 Task: Look for space in Vila Velha, Brazil from 1st July, 2023 to 8th July, 2023 for 2 adults, 1 child in price range Rs.15000 to Rs.20000. Place can be entire place with 1  bedroom having 1 bed and 1 bathroom. Property type can be house, flat, guest house, hotel. Amenities needed are: washing machine. Booking option can be shelf check-in. Required host language is Spanish.
Action: Mouse scrolled (375, 548) with delta (0, 0)
Screenshot: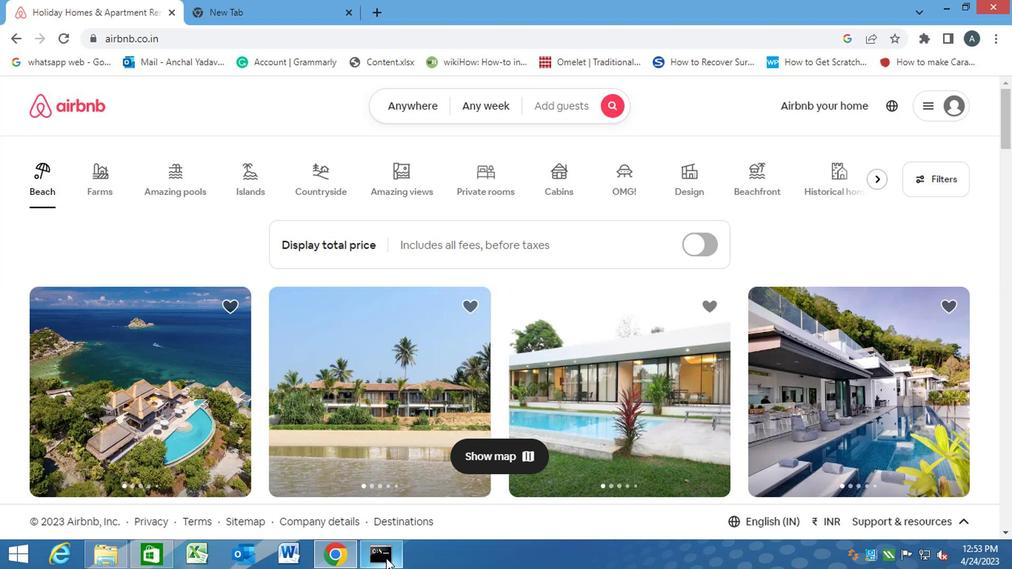 
Action: Mouse moved to (402, 97)
Screenshot: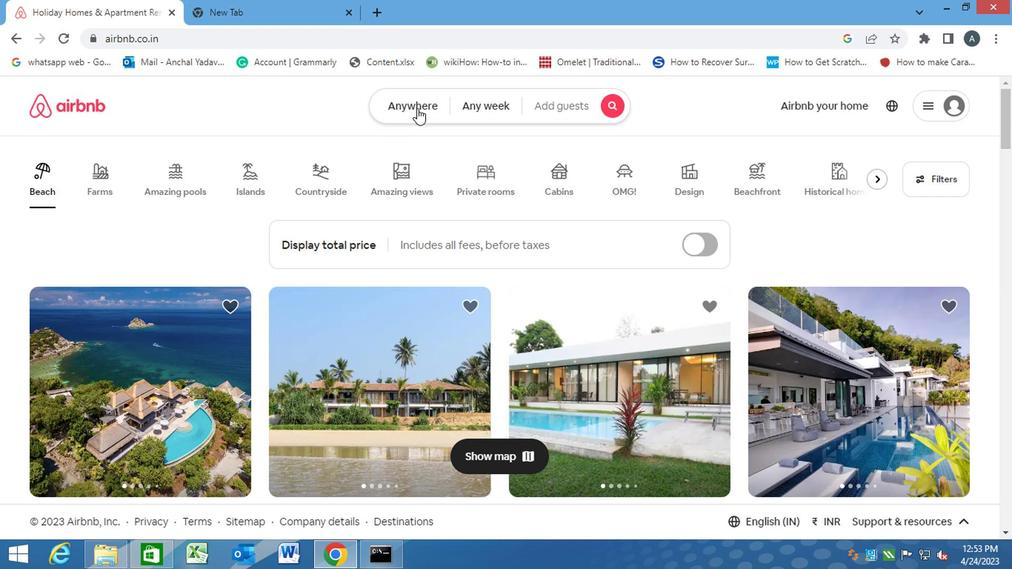
Action: Mouse pressed left at (402, 97)
Screenshot: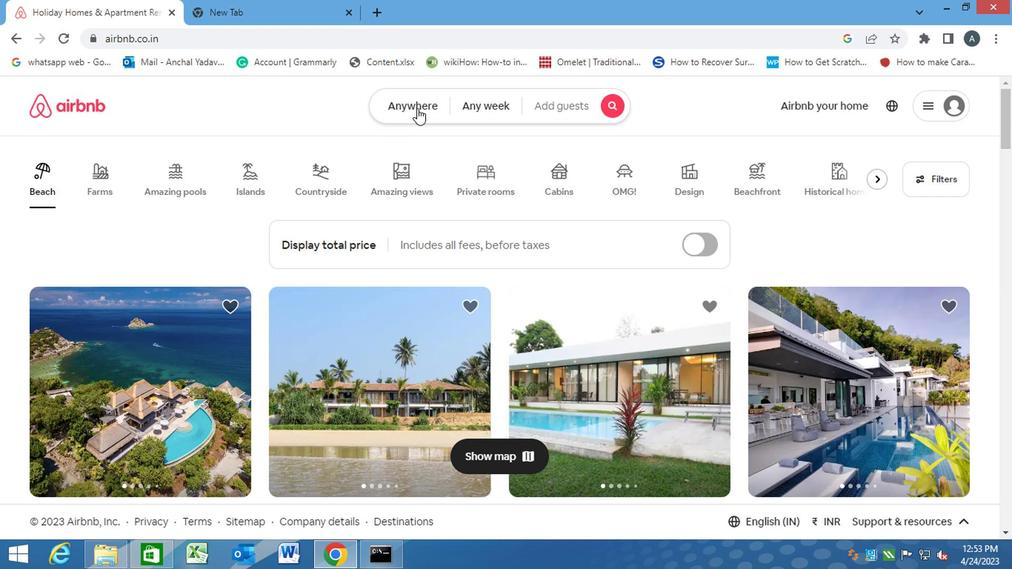 
Action: Mouse moved to (307, 152)
Screenshot: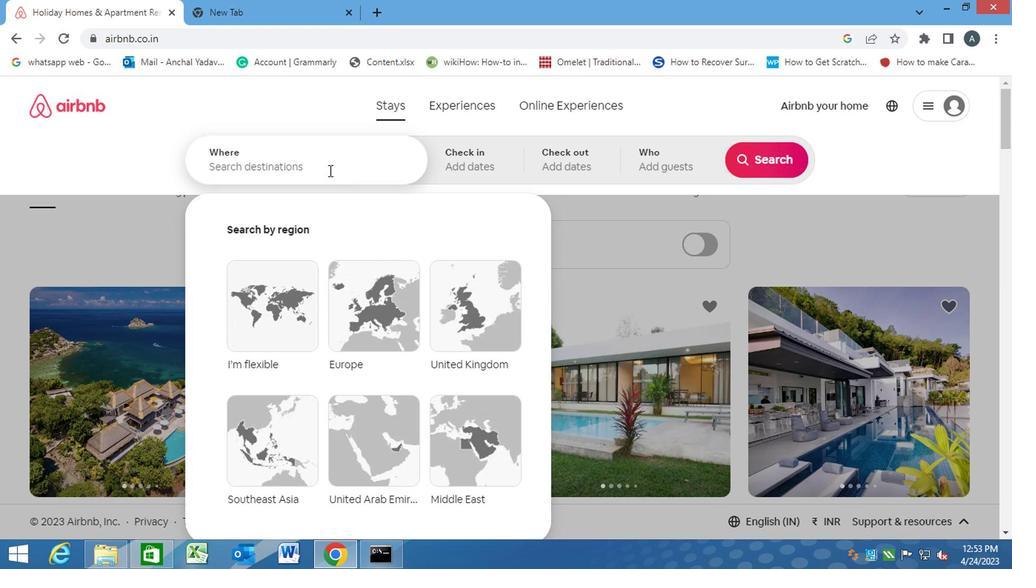 
Action: Mouse pressed left at (307, 152)
Screenshot: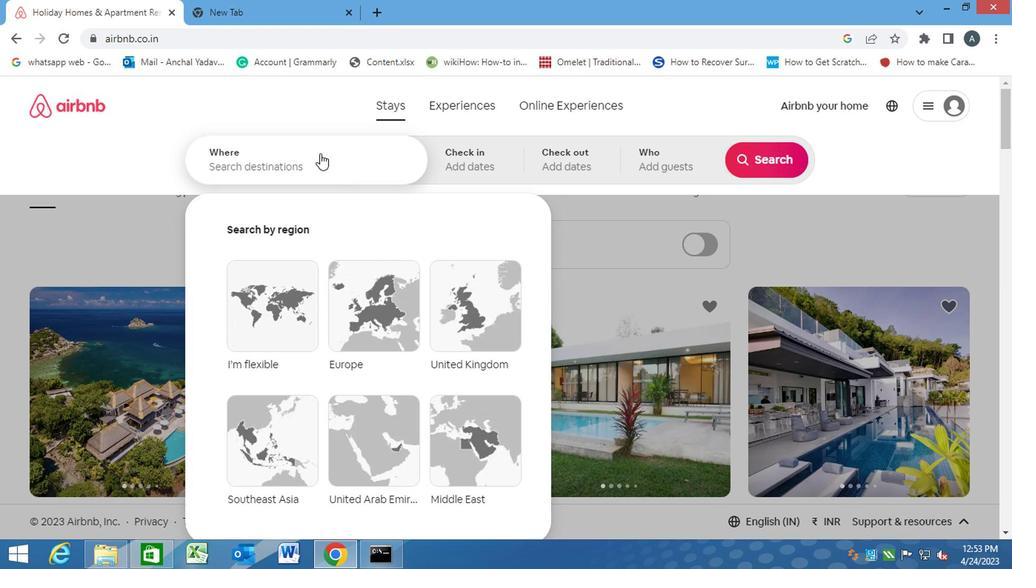 
Action: Key pressed v<Key.caps_lock>ila<Key.space><Key.caps_lock>v<Key.caps_lock>elha,<Key.space><Key.caps_lock>b<Key.caps_lock>razil<Key.enter>
Screenshot: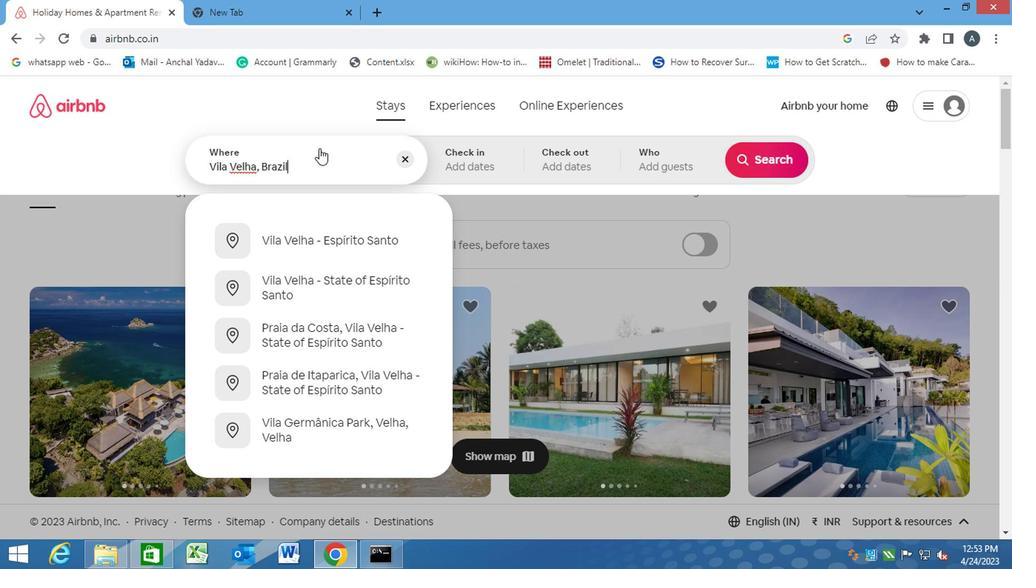 
Action: Mouse moved to (762, 276)
Screenshot: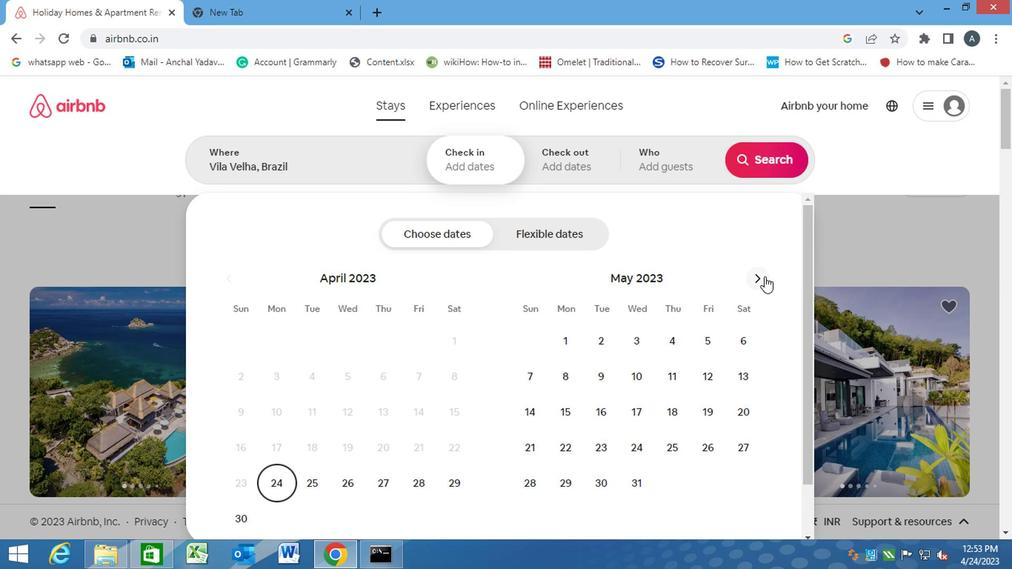 
Action: Mouse pressed left at (762, 276)
Screenshot: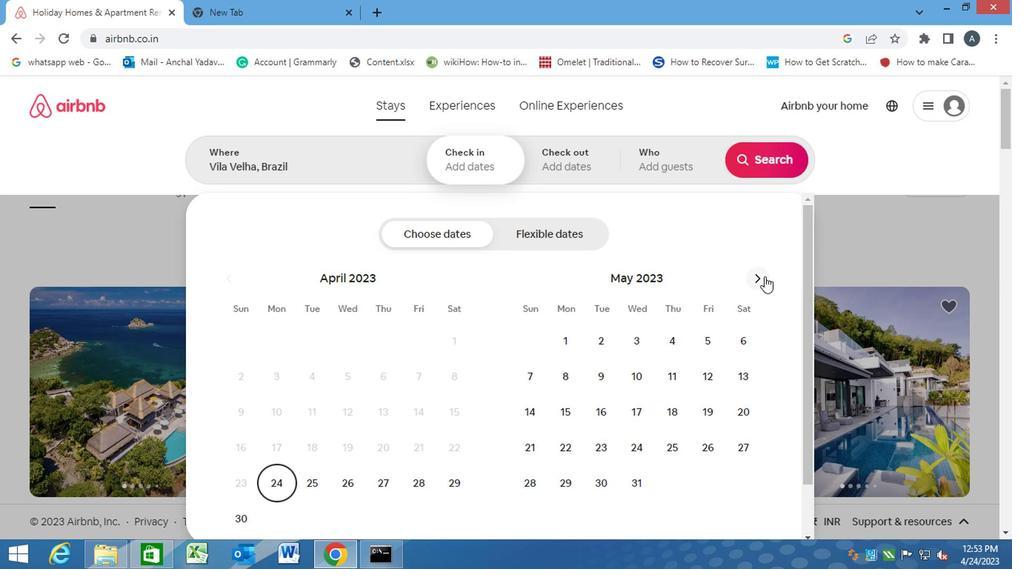
Action: Mouse pressed left at (762, 276)
Screenshot: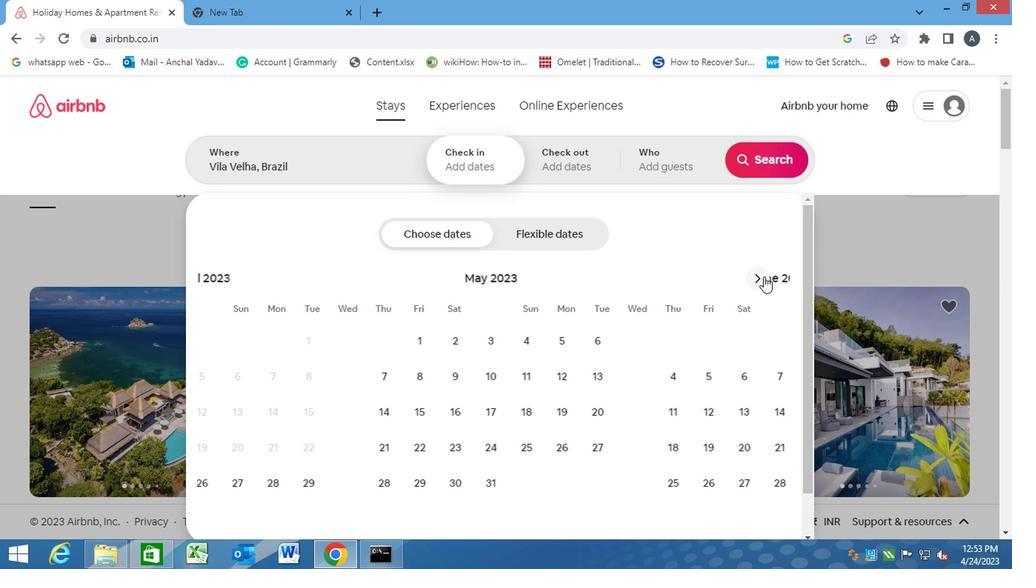 
Action: Mouse moved to (743, 339)
Screenshot: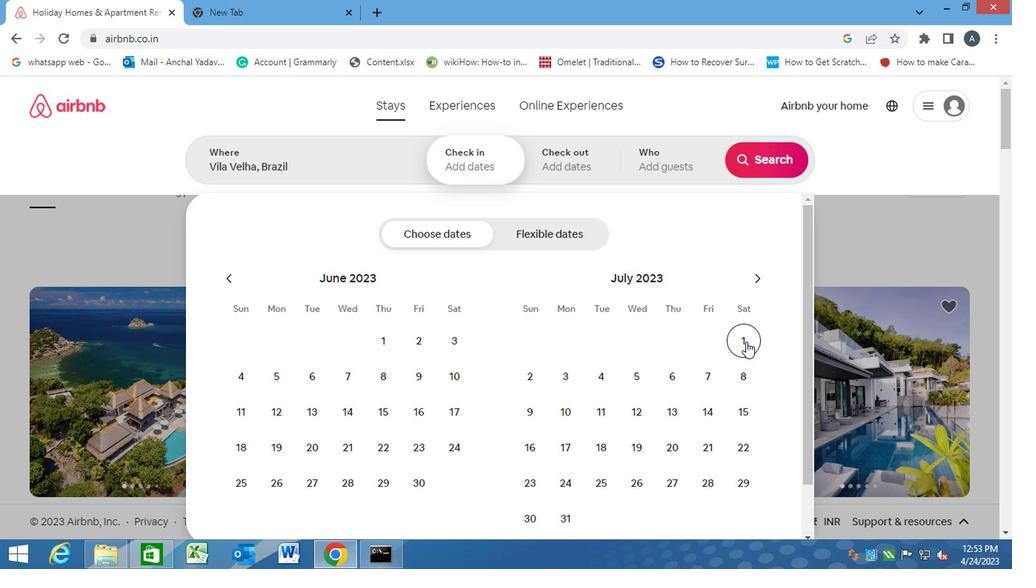 
Action: Mouse pressed left at (743, 339)
Screenshot: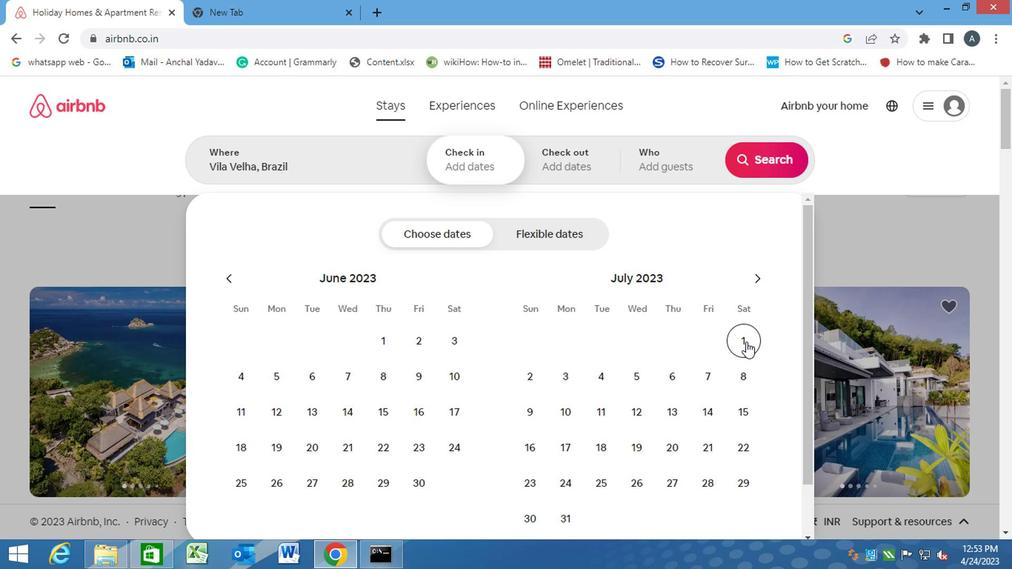 
Action: Mouse moved to (742, 376)
Screenshot: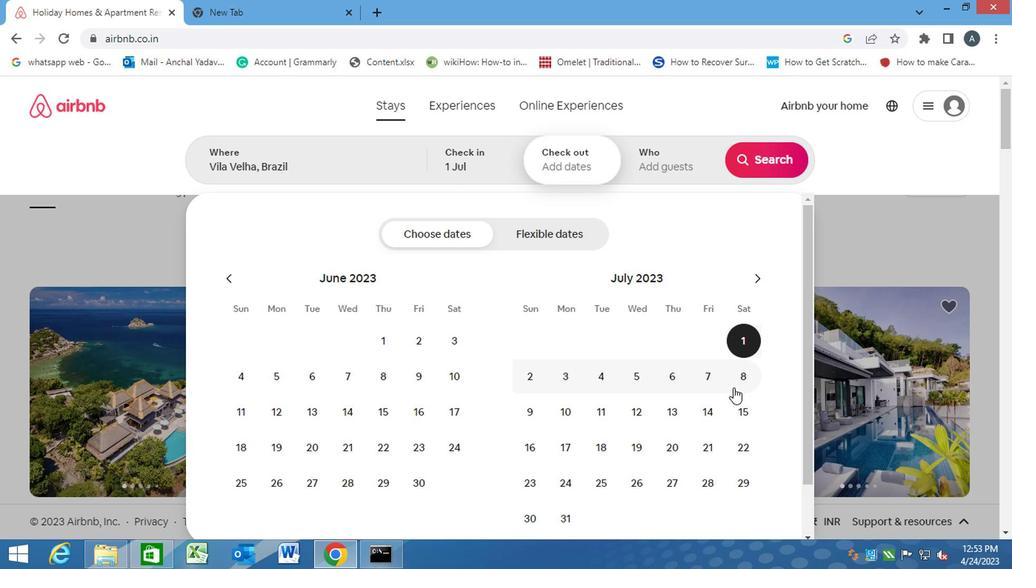 
Action: Mouse pressed left at (742, 376)
Screenshot: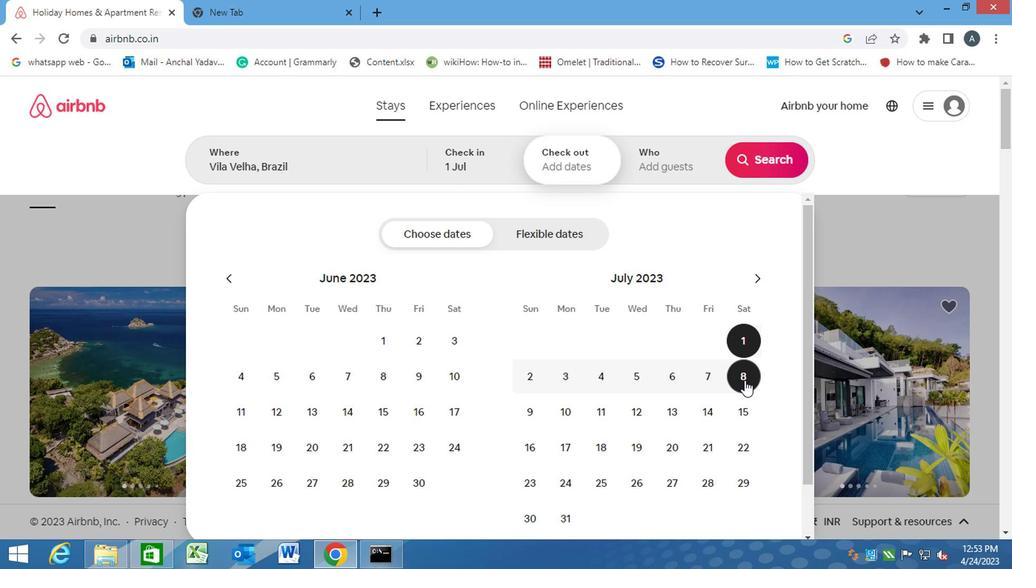 
Action: Mouse moved to (651, 162)
Screenshot: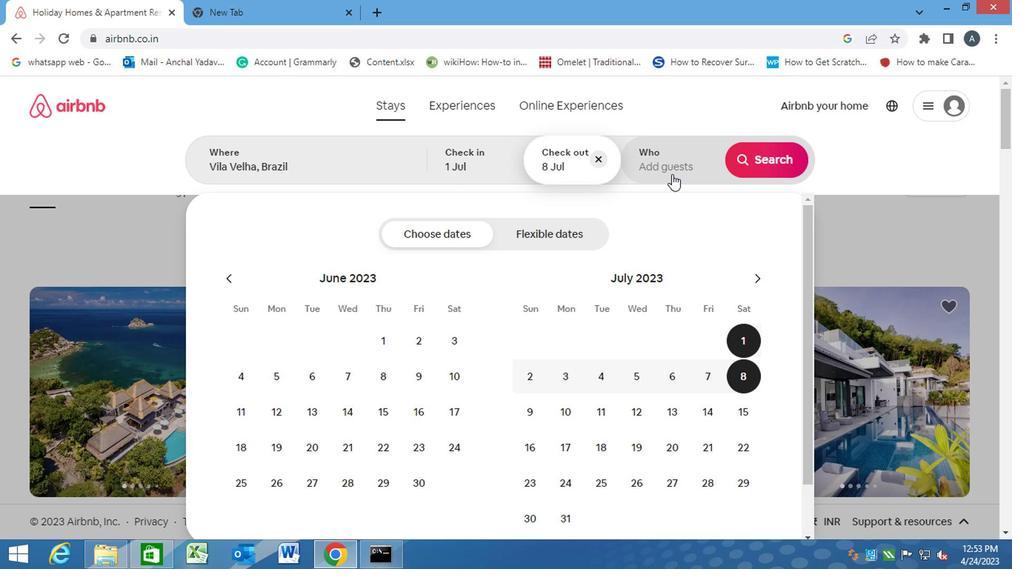 
Action: Mouse pressed left at (651, 162)
Screenshot: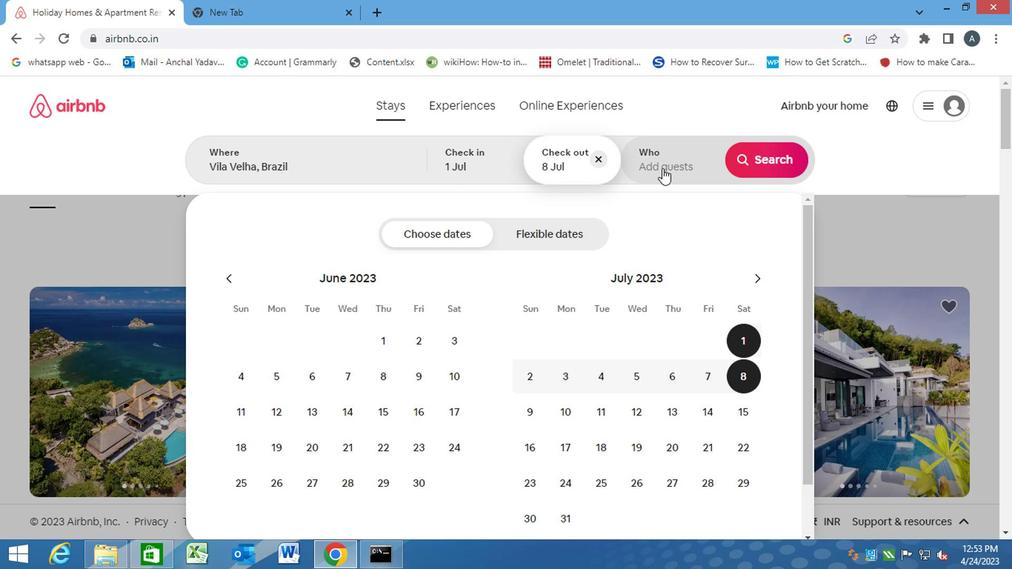 
Action: Mouse moved to (771, 229)
Screenshot: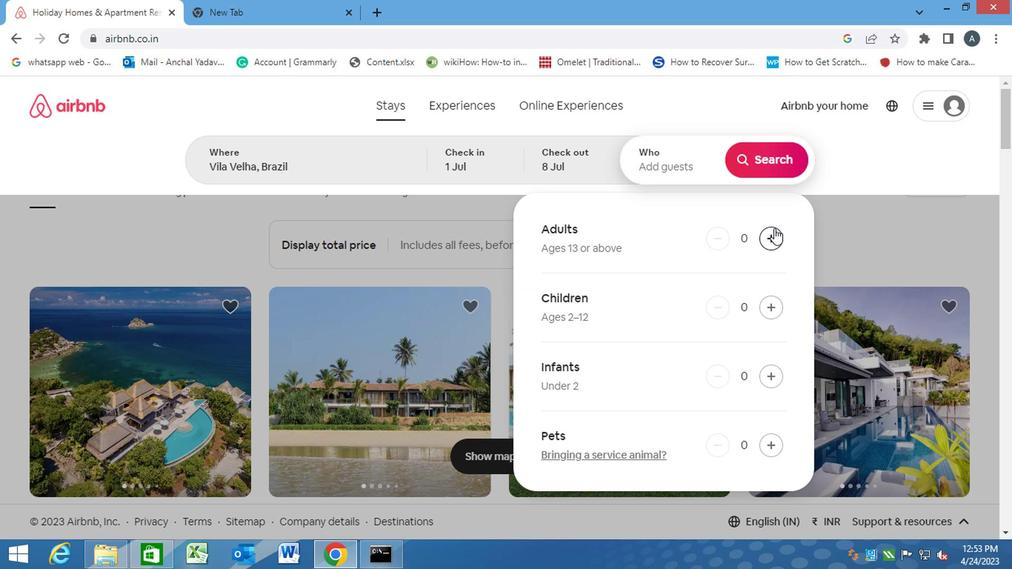 
Action: Mouse pressed left at (771, 229)
Screenshot: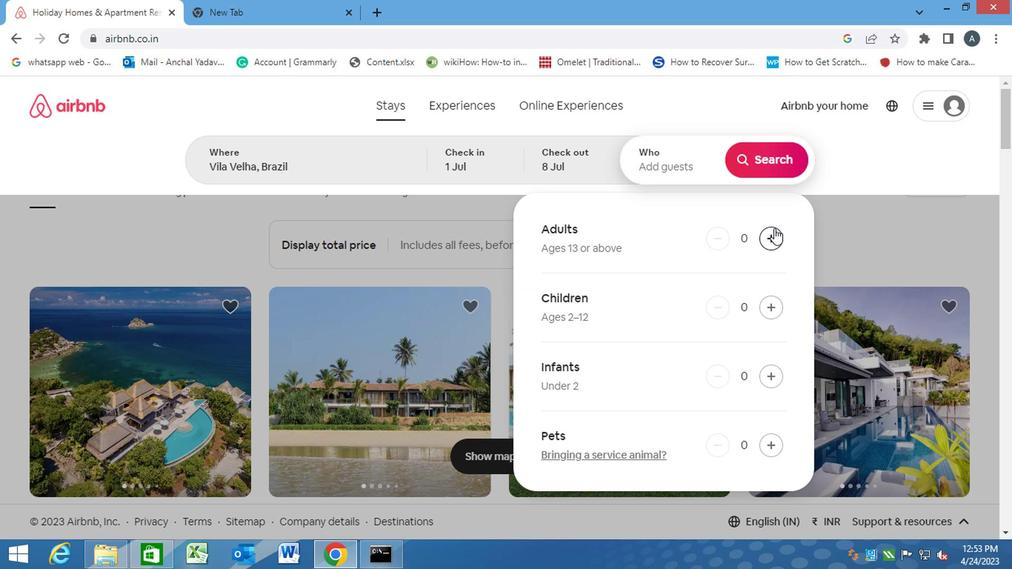 
Action: Mouse moved to (763, 231)
Screenshot: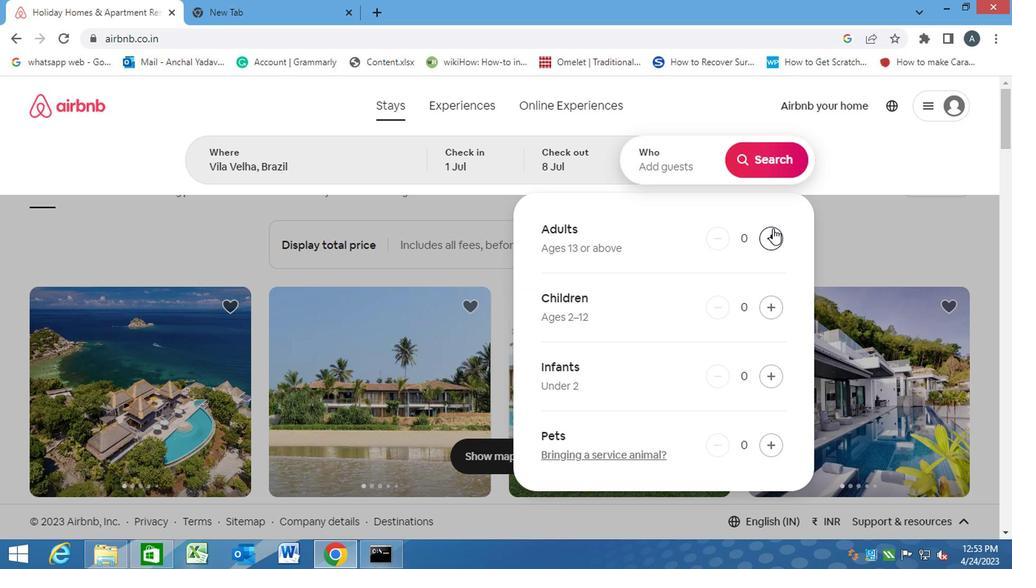 
Action: Mouse pressed left at (763, 231)
Screenshot: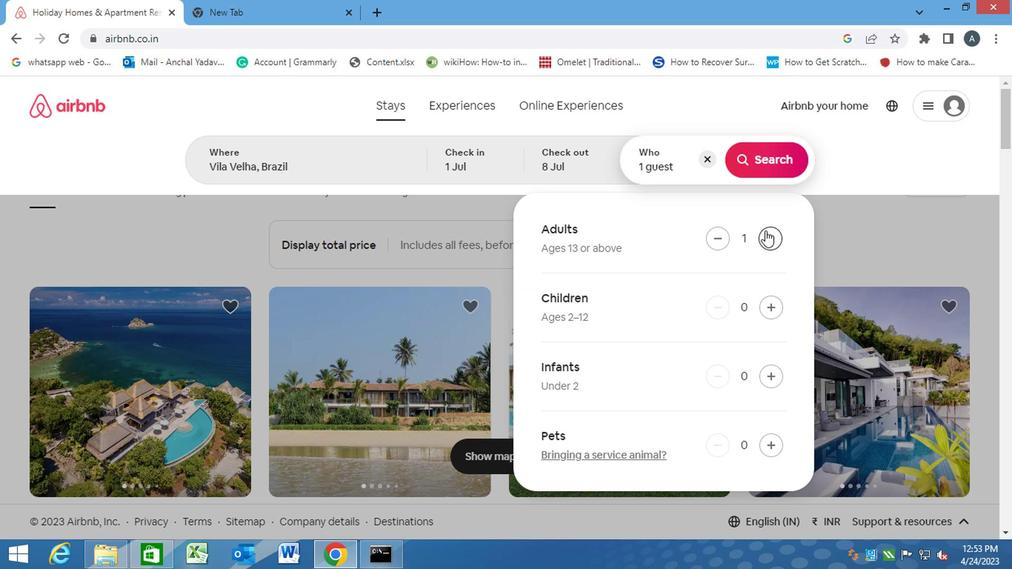 
Action: Mouse moved to (762, 303)
Screenshot: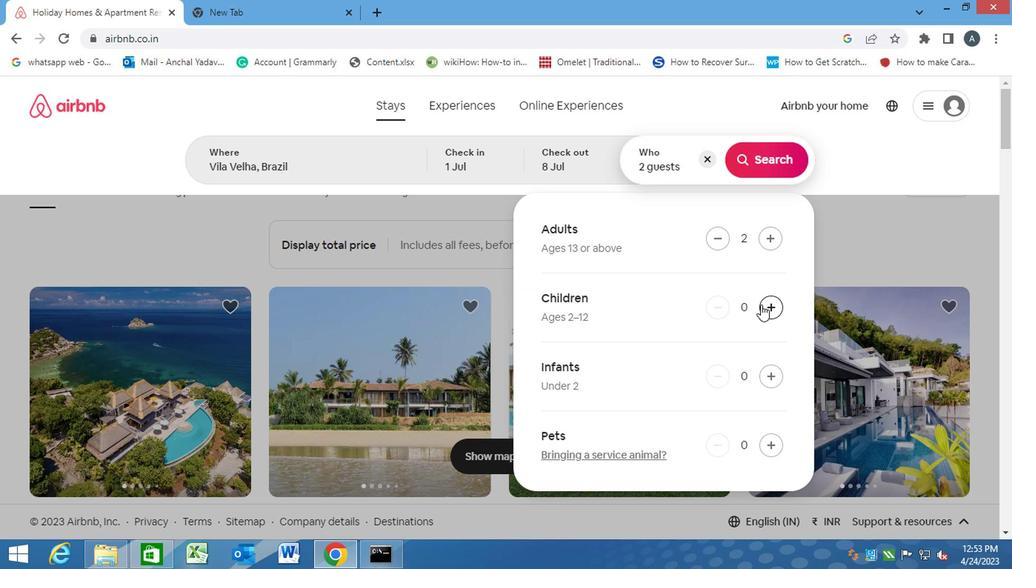 
Action: Mouse pressed left at (762, 303)
Screenshot: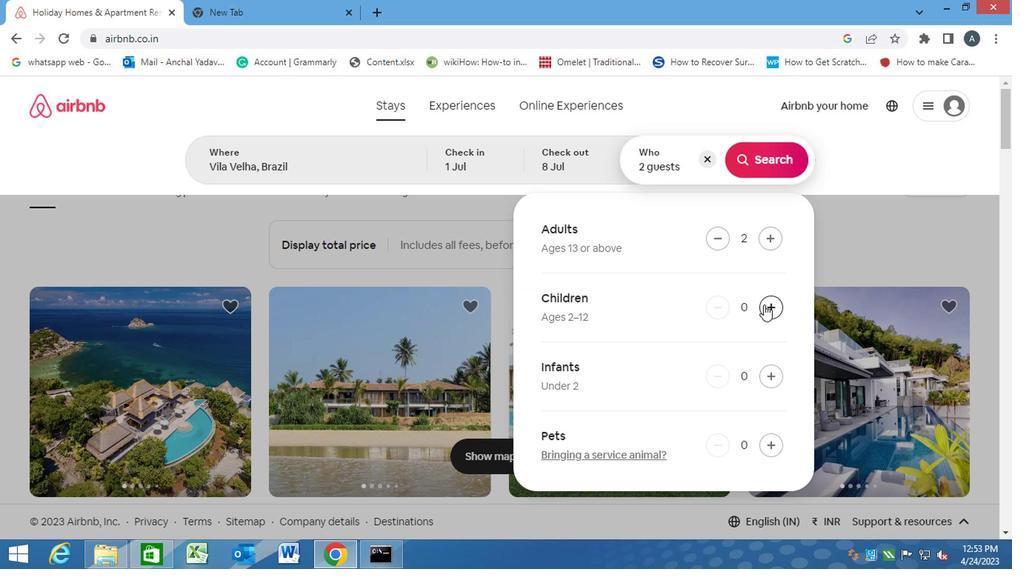 
Action: Mouse moved to (764, 153)
Screenshot: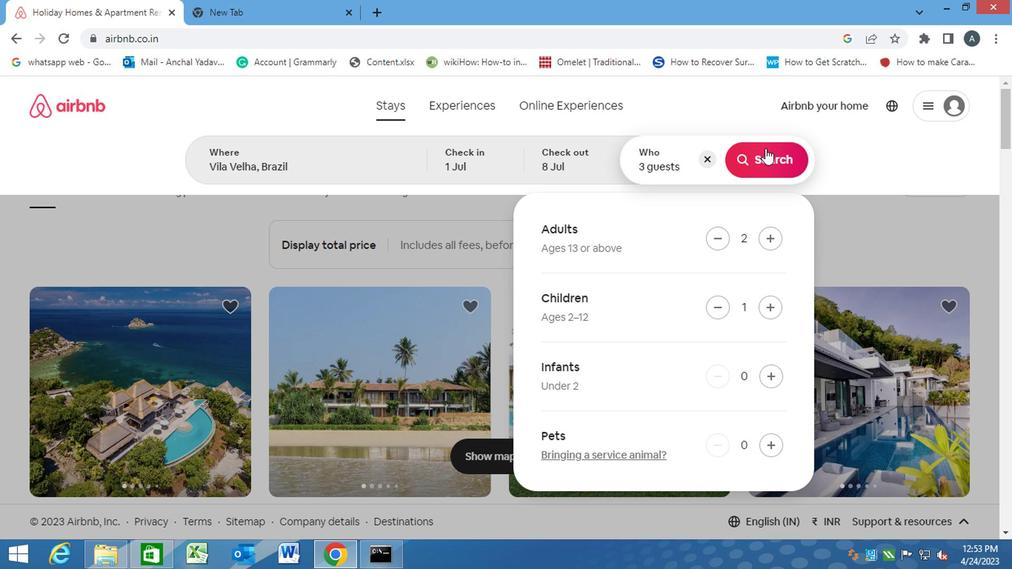 
Action: Mouse pressed left at (764, 153)
Screenshot: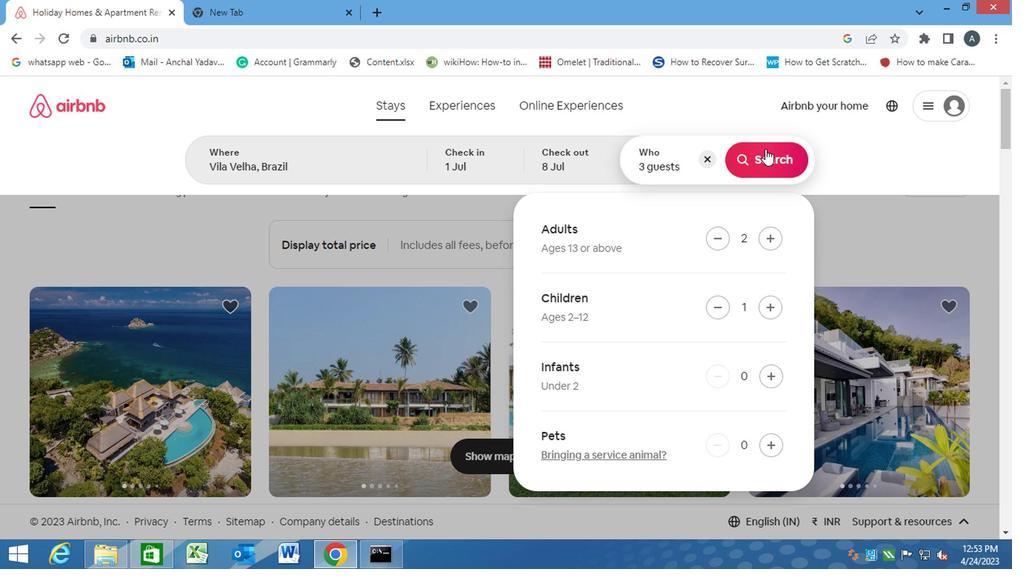 
Action: Mouse moved to (962, 160)
Screenshot: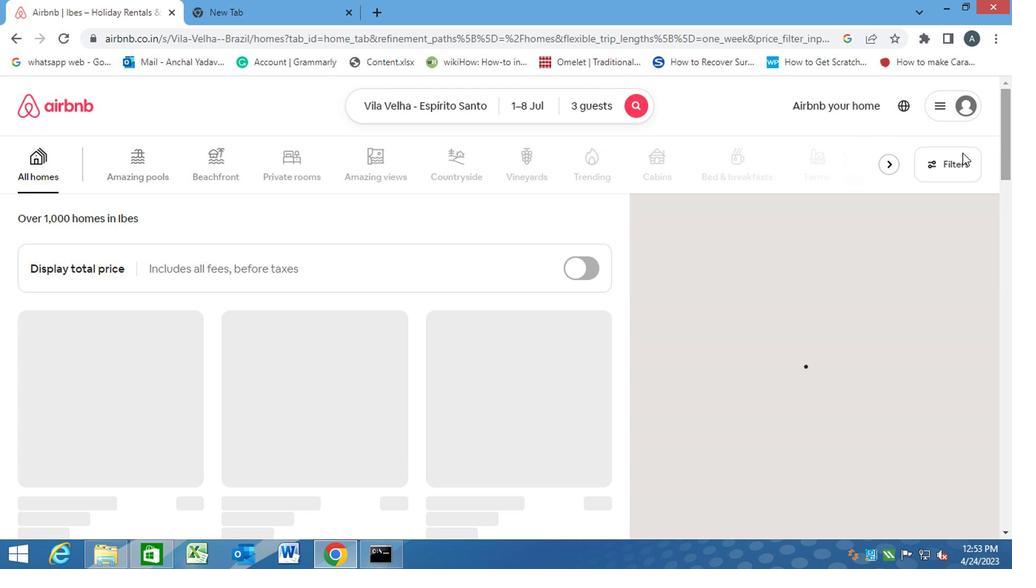 
Action: Mouse pressed left at (962, 160)
Screenshot: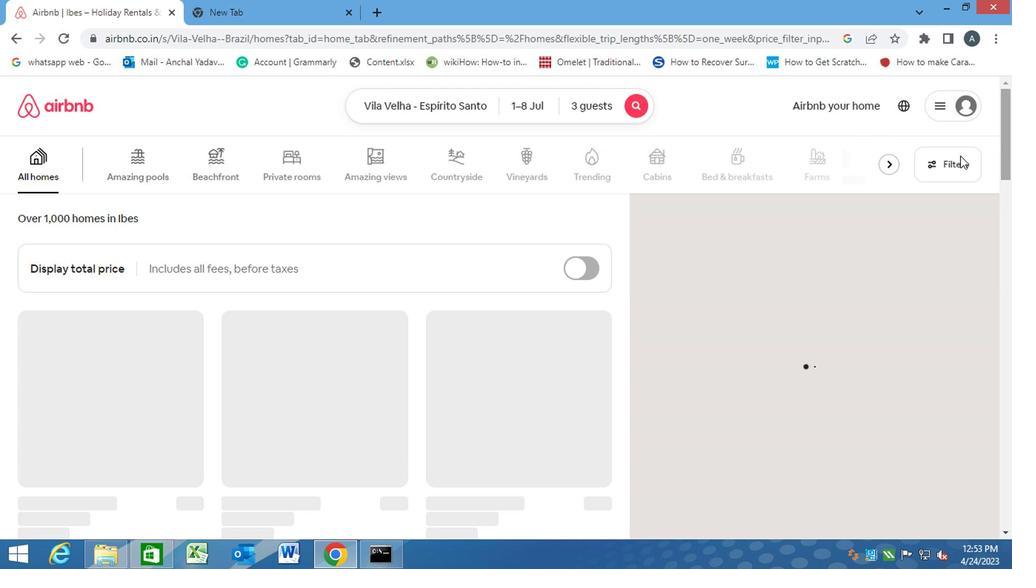 
Action: Mouse moved to (302, 354)
Screenshot: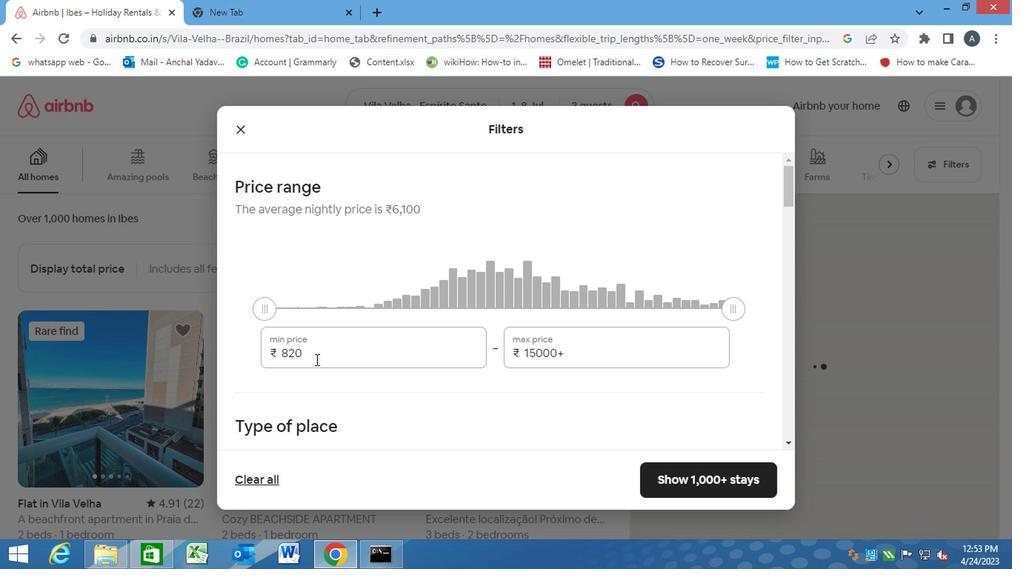 
Action: Mouse pressed left at (302, 354)
Screenshot: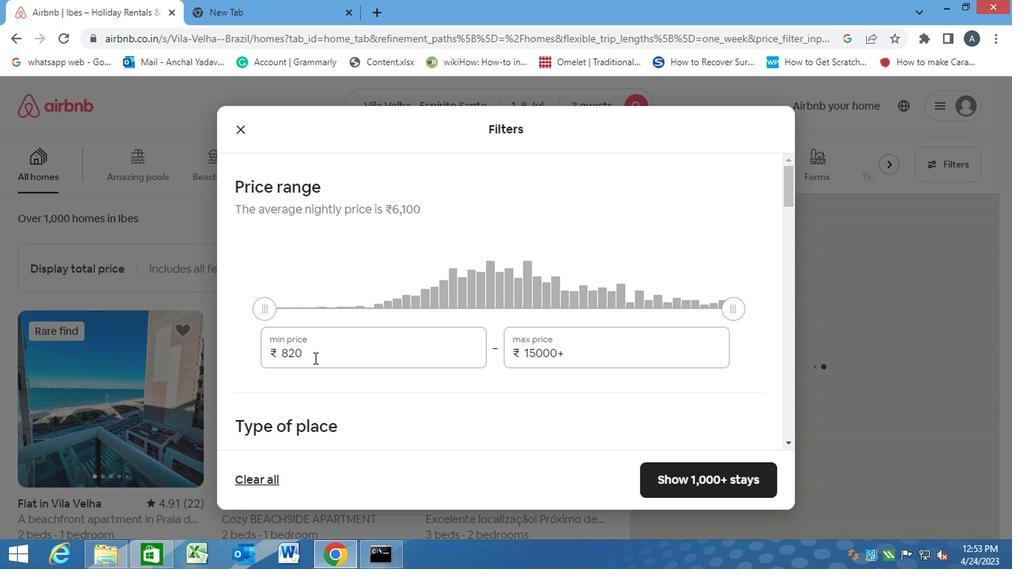 
Action: Mouse moved to (250, 357)
Screenshot: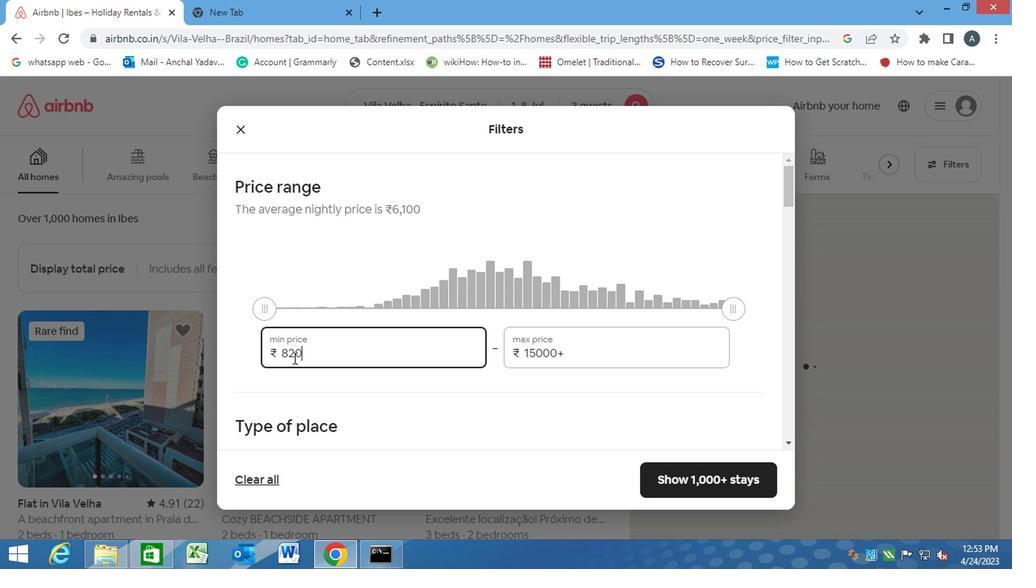 
Action: Key pressed 15000<Key.tab>20000
Screenshot: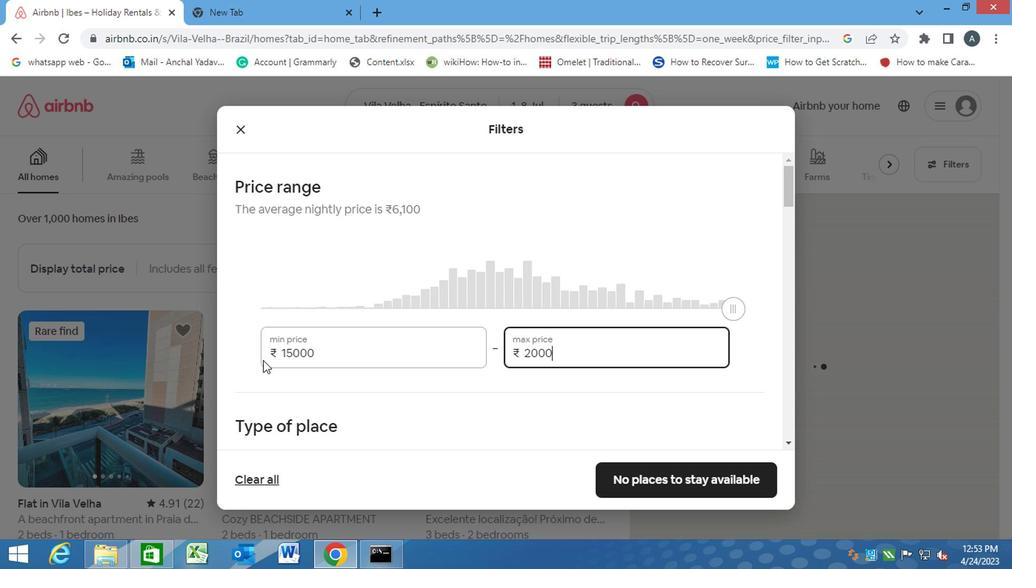 
Action: Mouse moved to (427, 398)
Screenshot: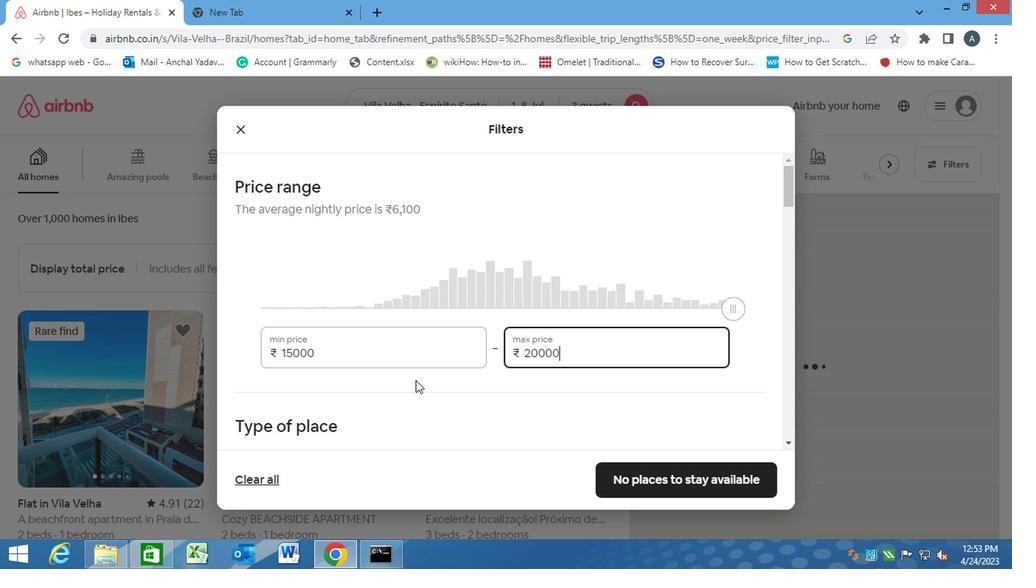 
Action: Mouse pressed left at (427, 398)
Screenshot: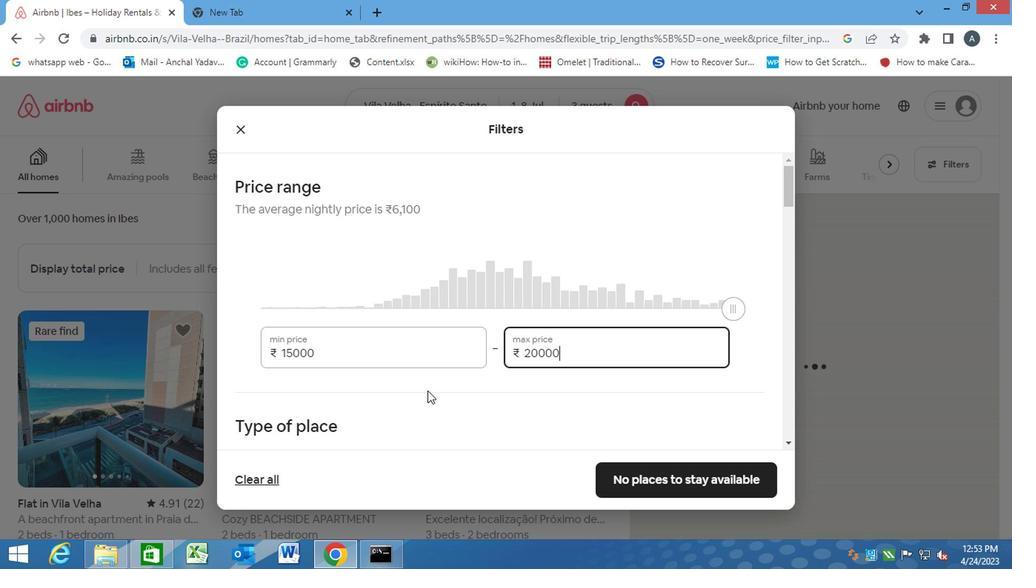 
Action: Mouse scrolled (427, 397) with delta (0, -1)
Screenshot: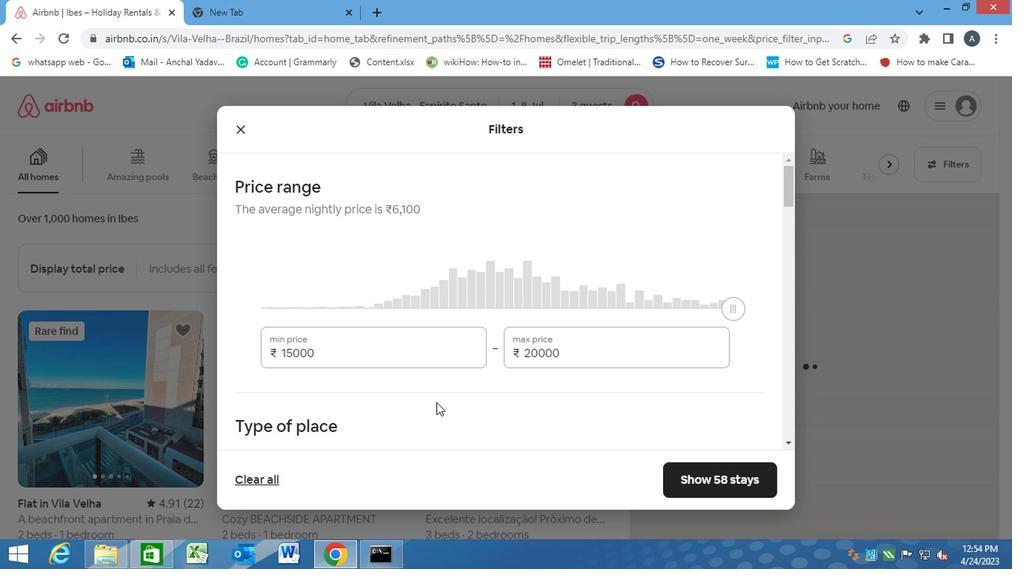 
Action: Mouse scrolled (427, 397) with delta (0, -1)
Screenshot: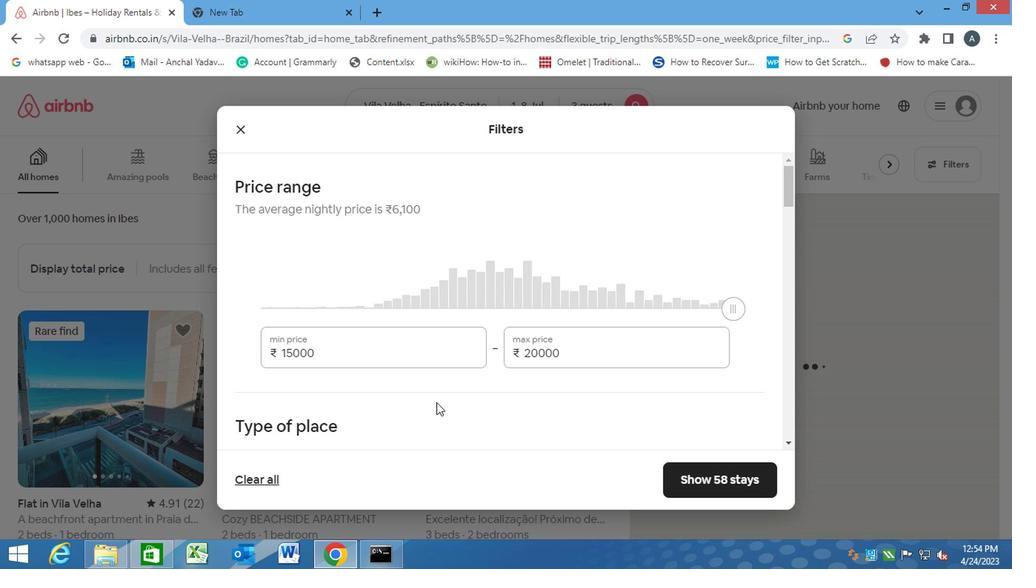 
Action: Mouse scrolled (427, 397) with delta (0, -1)
Screenshot: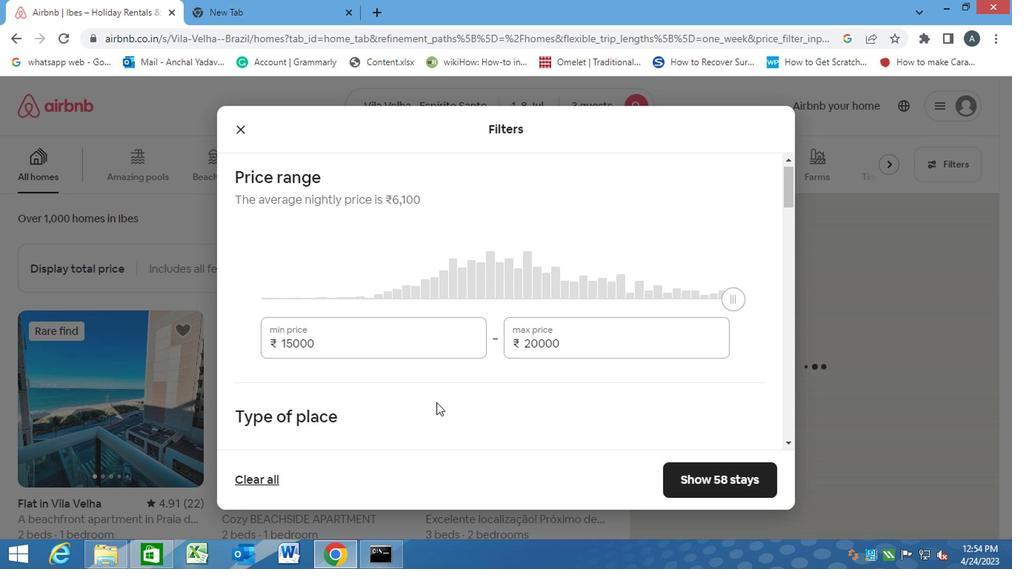 
Action: Mouse moved to (223, 255)
Screenshot: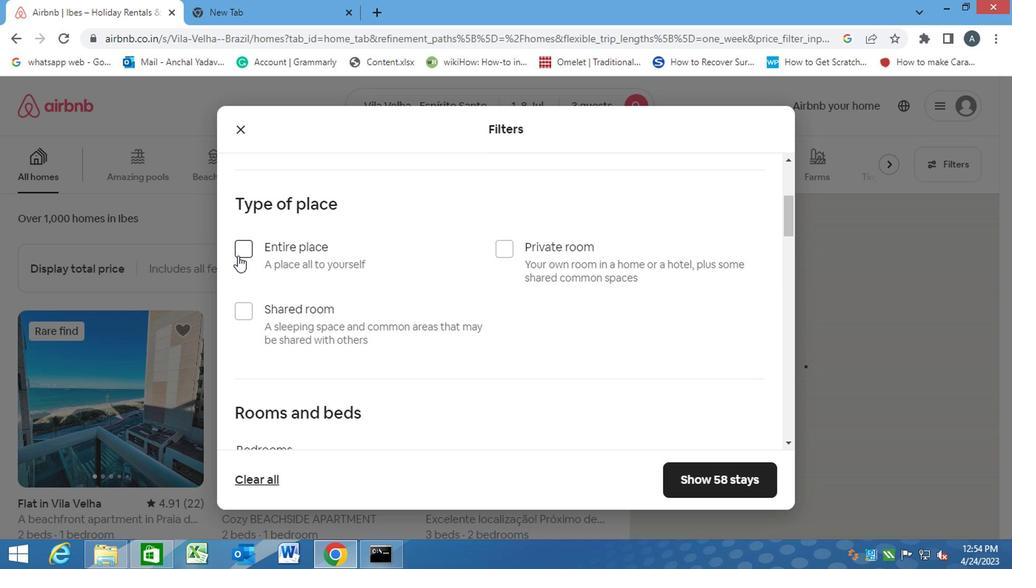 
Action: Mouse pressed left at (223, 255)
Screenshot: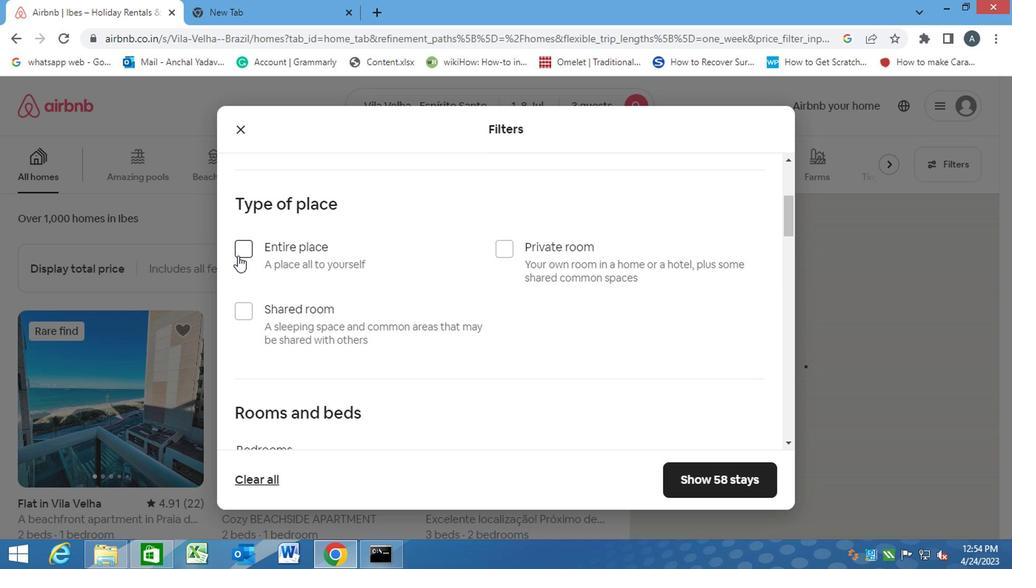 
Action: Mouse moved to (472, 413)
Screenshot: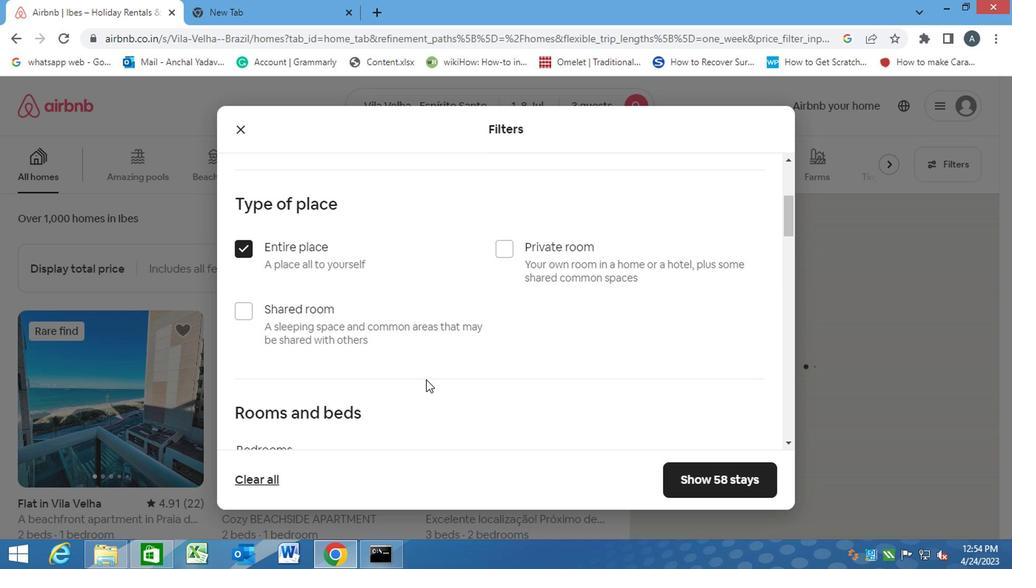 
Action: Mouse scrolled (472, 412) with delta (0, 0)
Screenshot: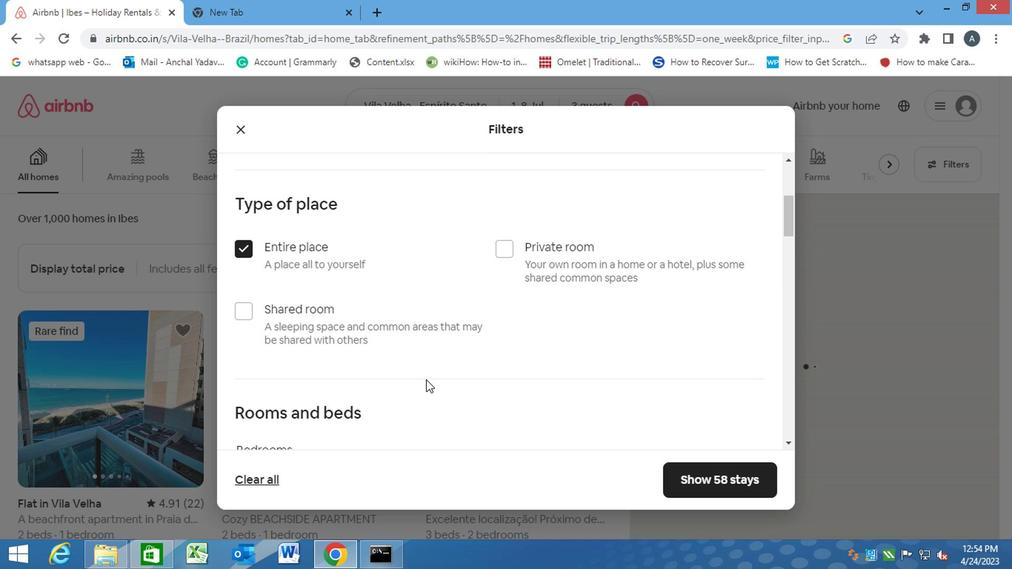 
Action: Mouse scrolled (472, 412) with delta (0, 0)
Screenshot: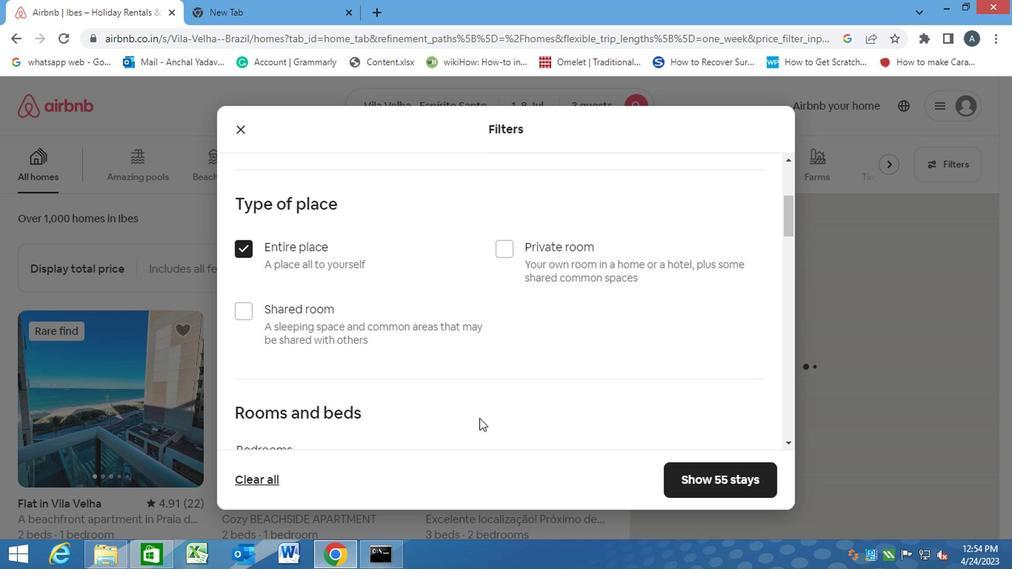 
Action: Mouse scrolled (472, 412) with delta (0, 0)
Screenshot: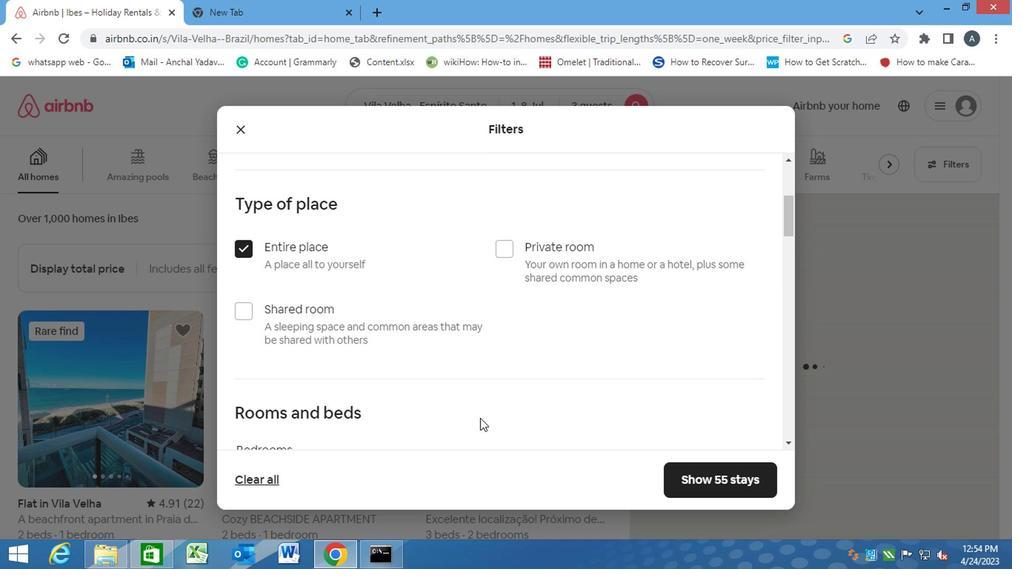 
Action: Mouse moved to (308, 269)
Screenshot: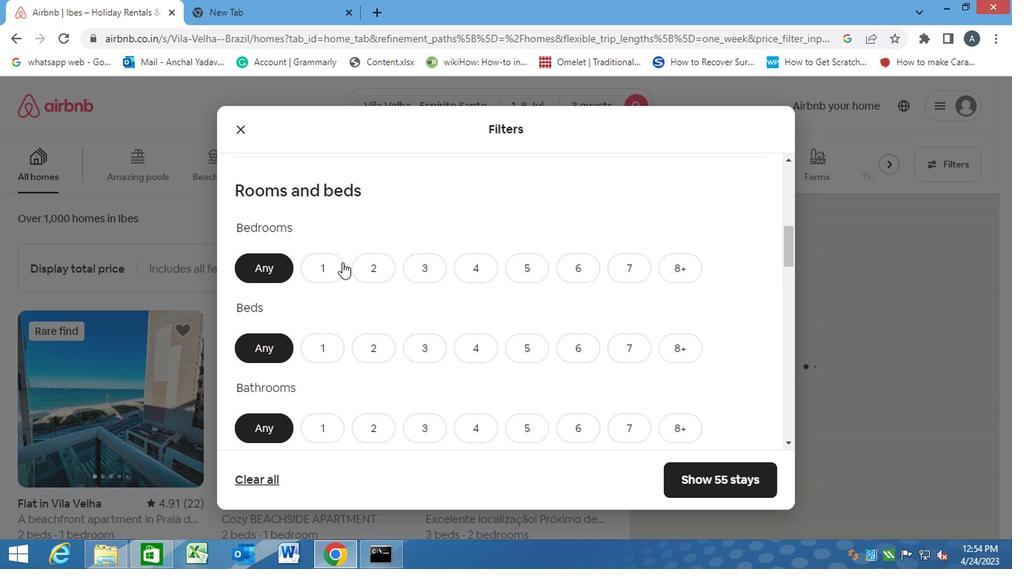 
Action: Mouse pressed left at (308, 269)
Screenshot: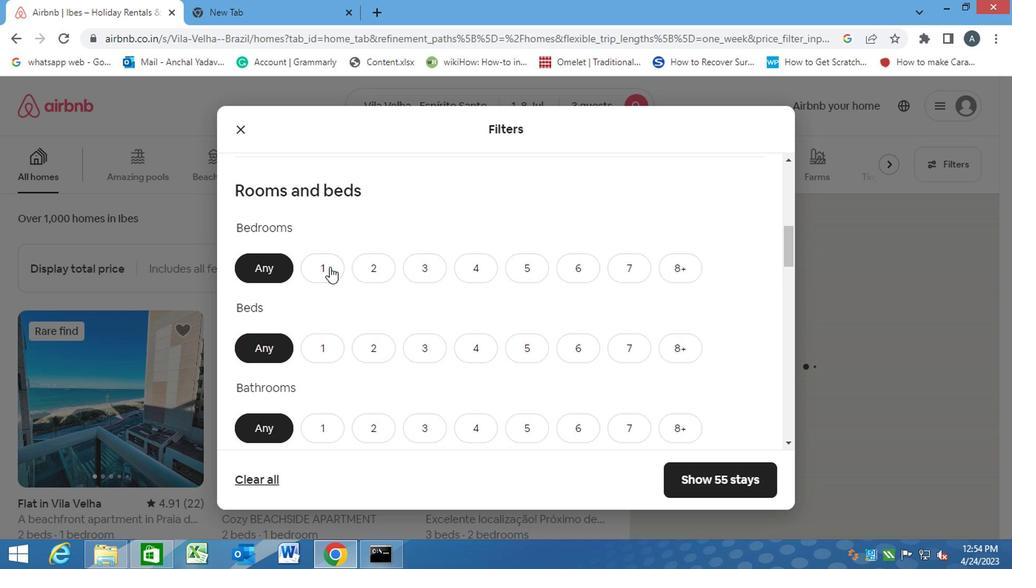 
Action: Mouse moved to (292, 346)
Screenshot: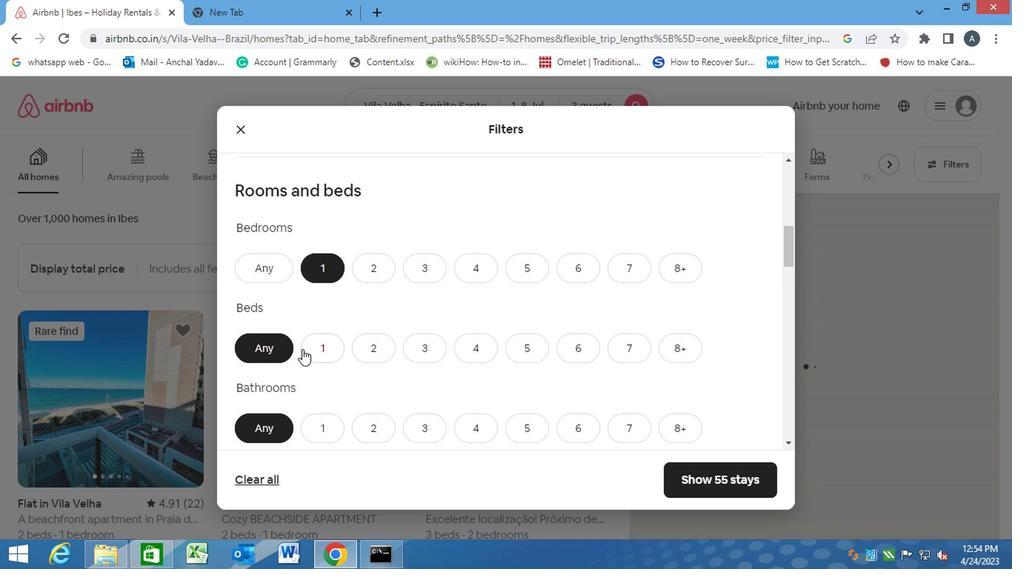 
Action: Mouse pressed left at (292, 346)
Screenshot: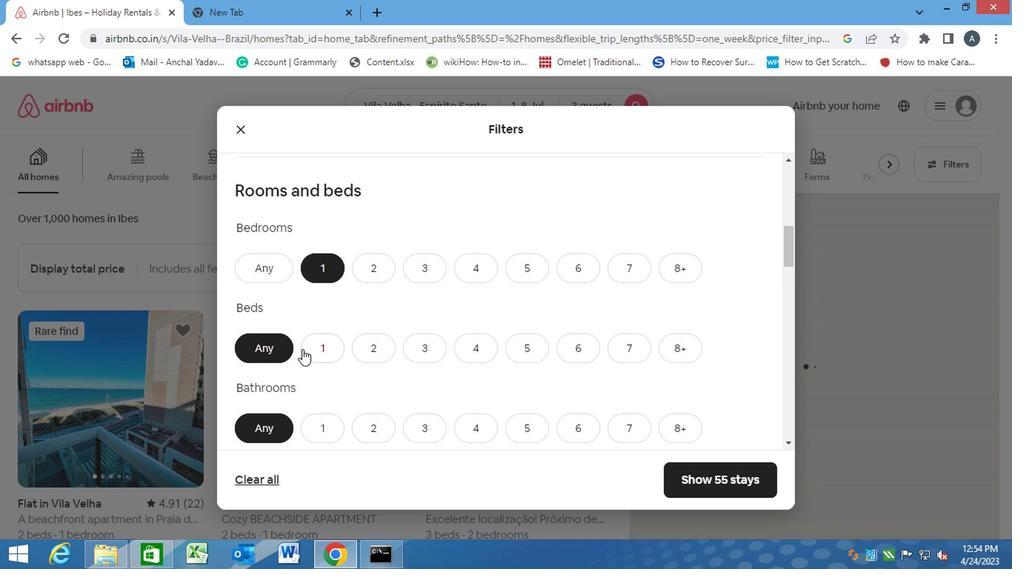 
Action: Mouse moved to (304, 430)
Screenshot: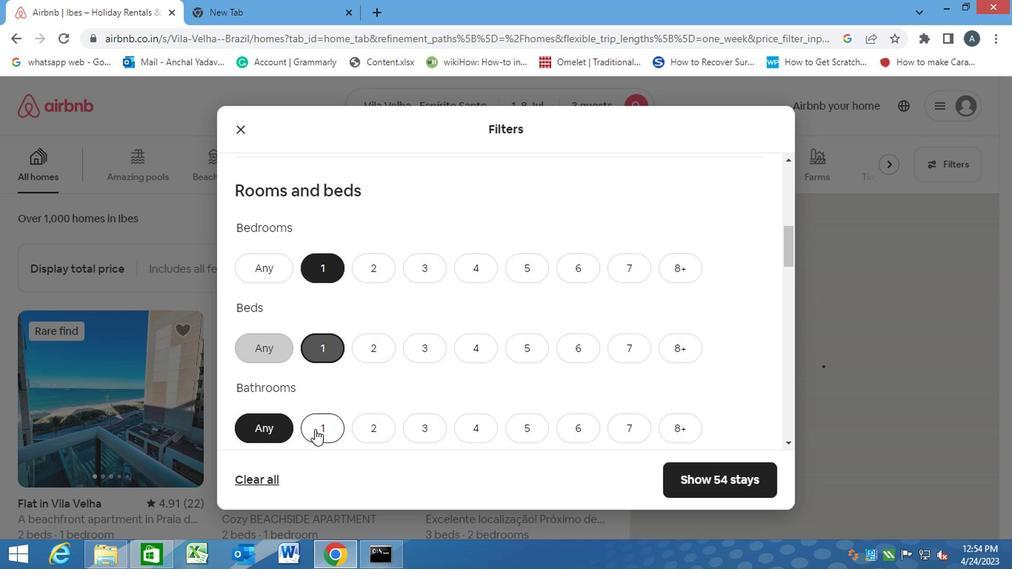 
Action: Mouse pressed left at (304, 430)
Screenshot: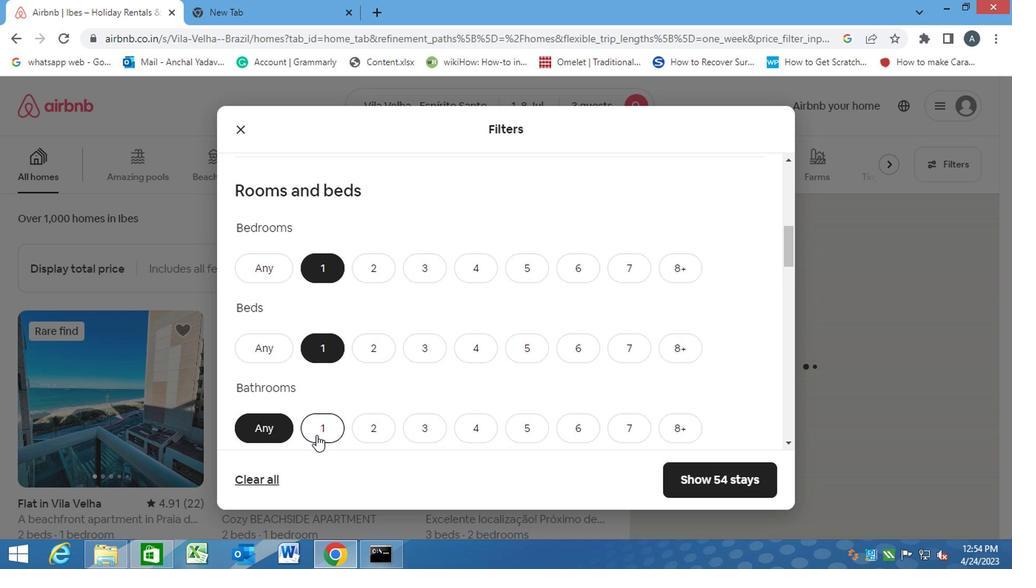 
Action: Mouse moved to (300, 417)
Screenshot: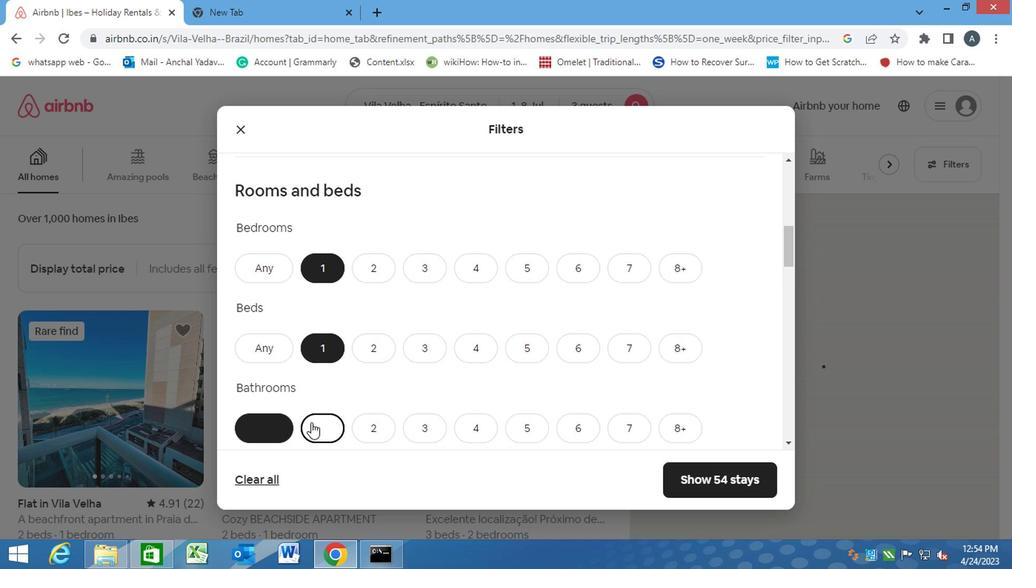 
Action: Mouse scrolled (300, 417) with delta (0, 0)
Screenshot: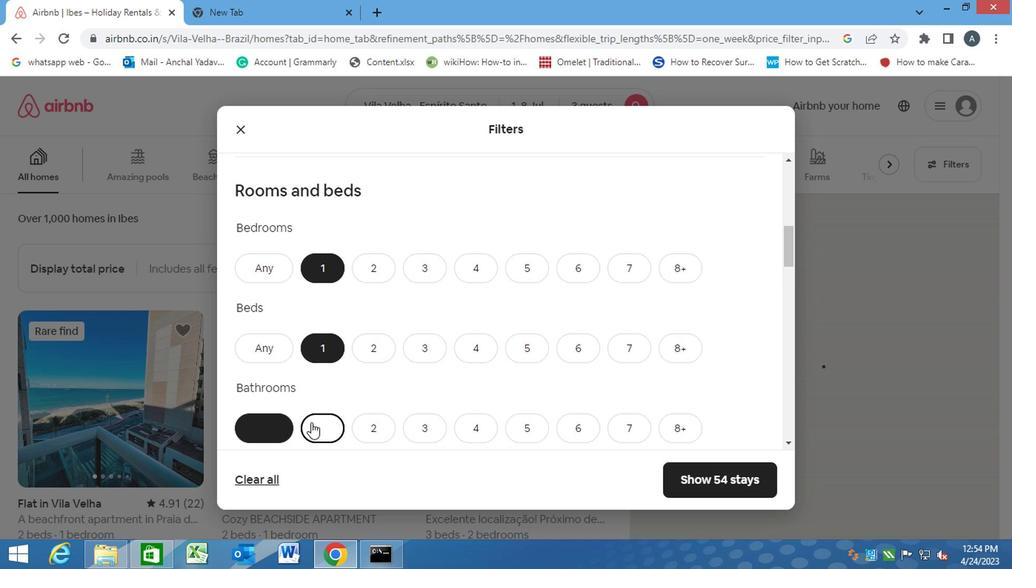 
Action: Mouse scrolled (300, 417) with delta (0, 0)
Screenshot: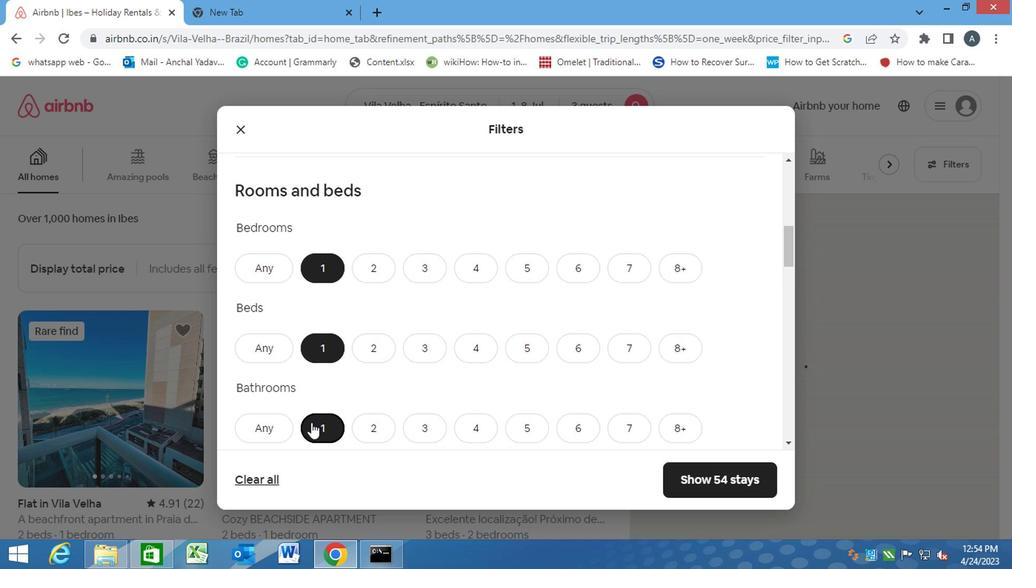 
Action: Mouse scrolled (300, 417) with delta (0, 0)
Screenshot: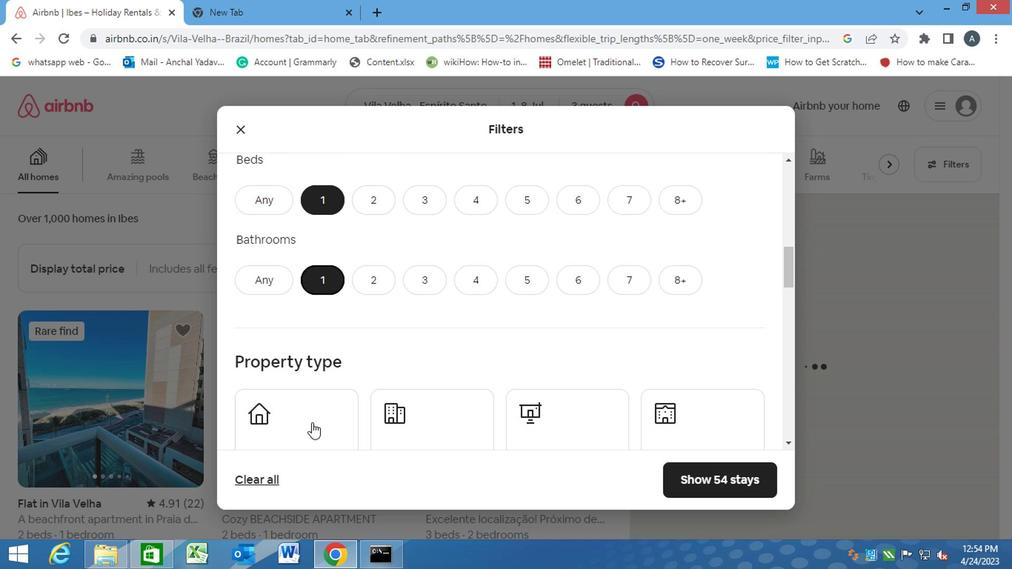 
Action: Mouse scrolled (300, 417) with delta (0, 0)
Screenshot: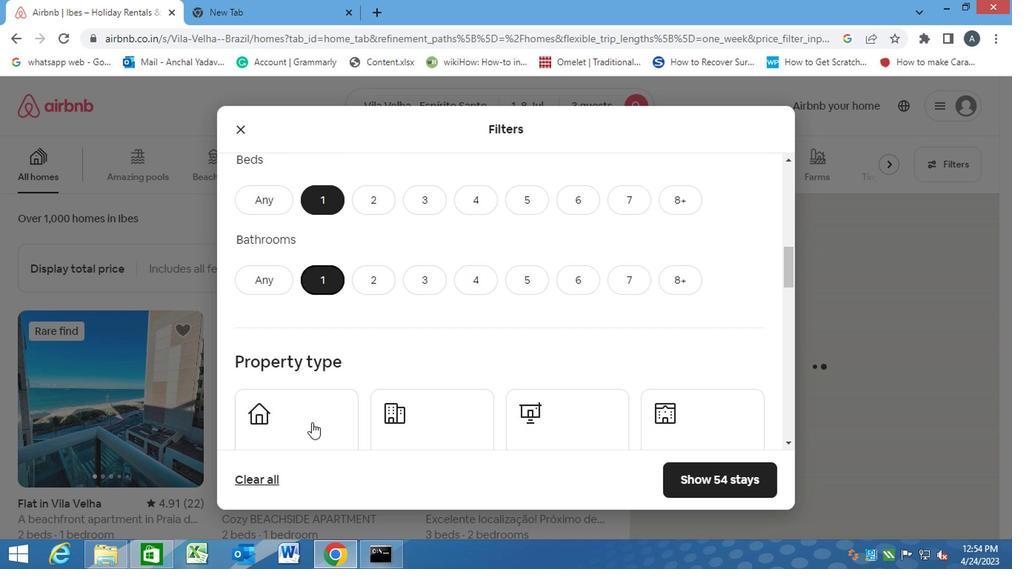 
Action: Mouse moved to (288, 305)
Screenshot: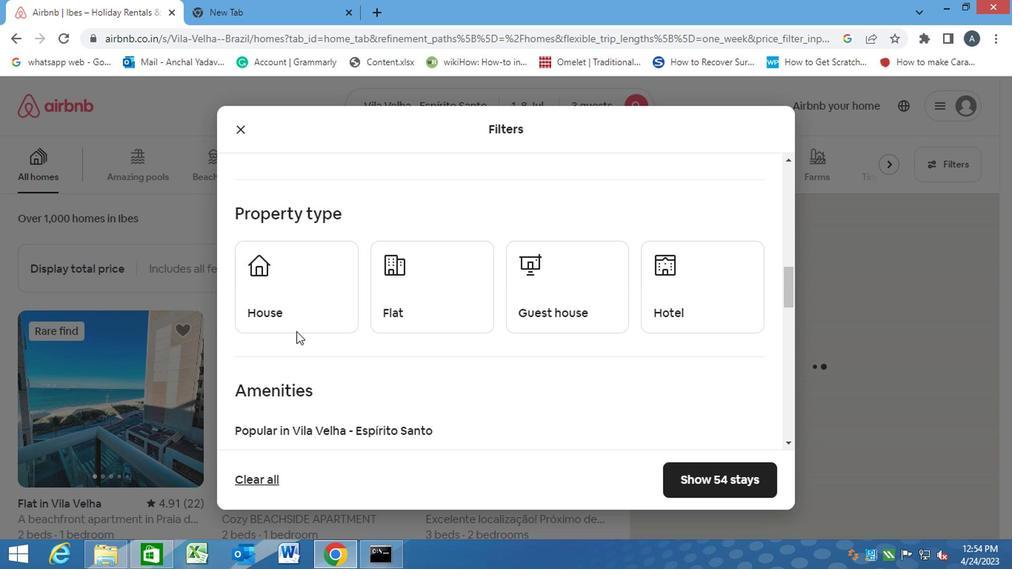 
Action: Mouse pressed left at (288, 305)
Screenshot: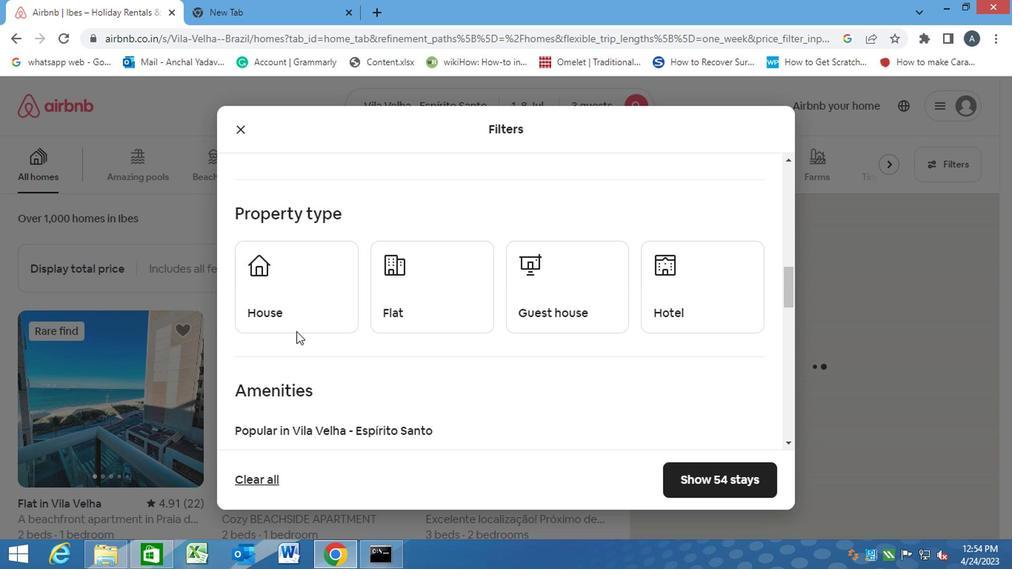 
Action: Mouse moved to (399, 308)
Screenshot: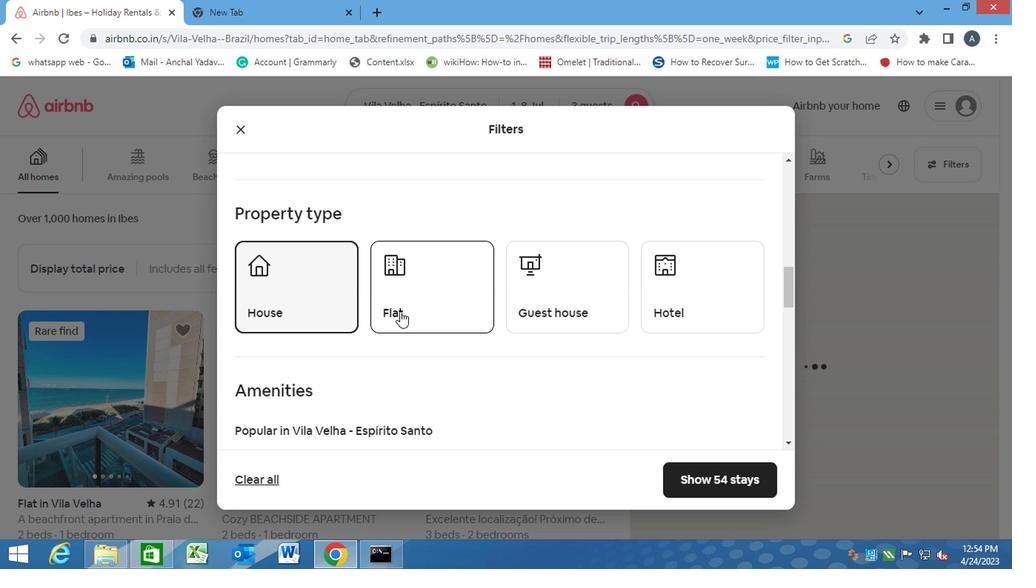 
Action: Mouse pressed left at (399, 308)
Screenshot: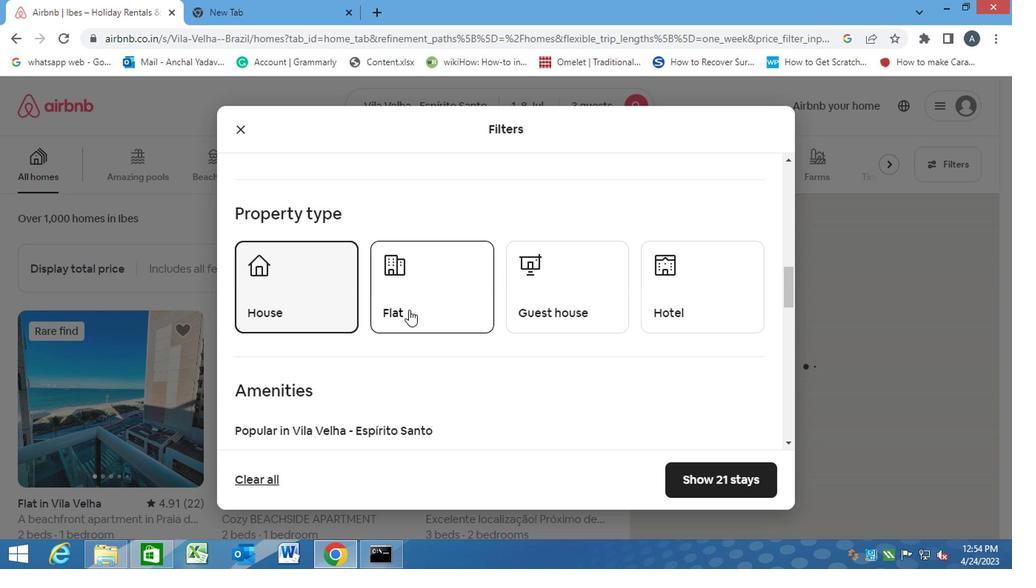 
Action: Mouse moved to (521, 307)
Screenshot: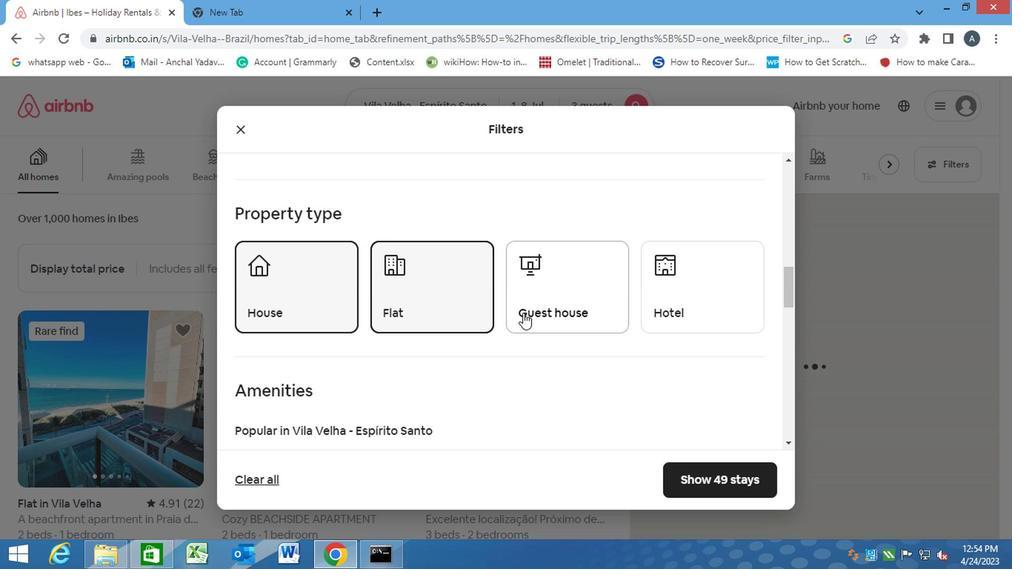
Action: Mouse pressed left at (521, 307)
Screenshot: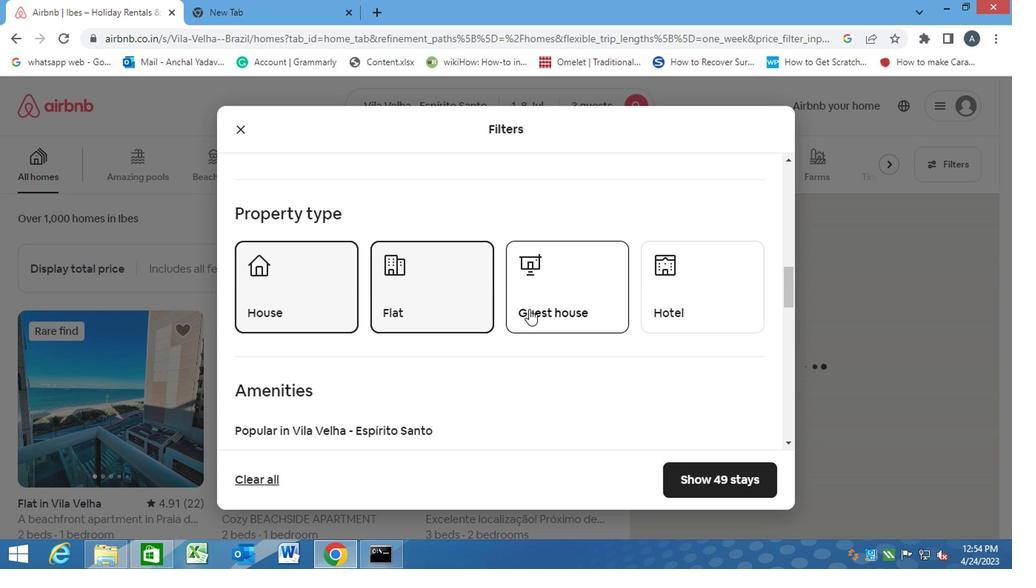 
Action: Mouse moved to (682, 306)
Screenshot: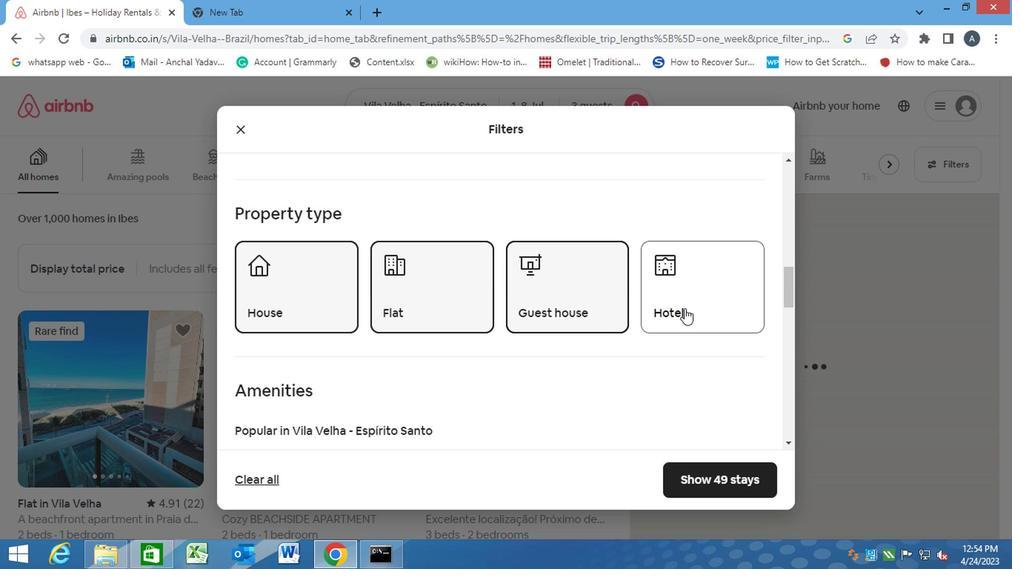 
Action: Mouse pressed left at (682, 306)
Screenshot: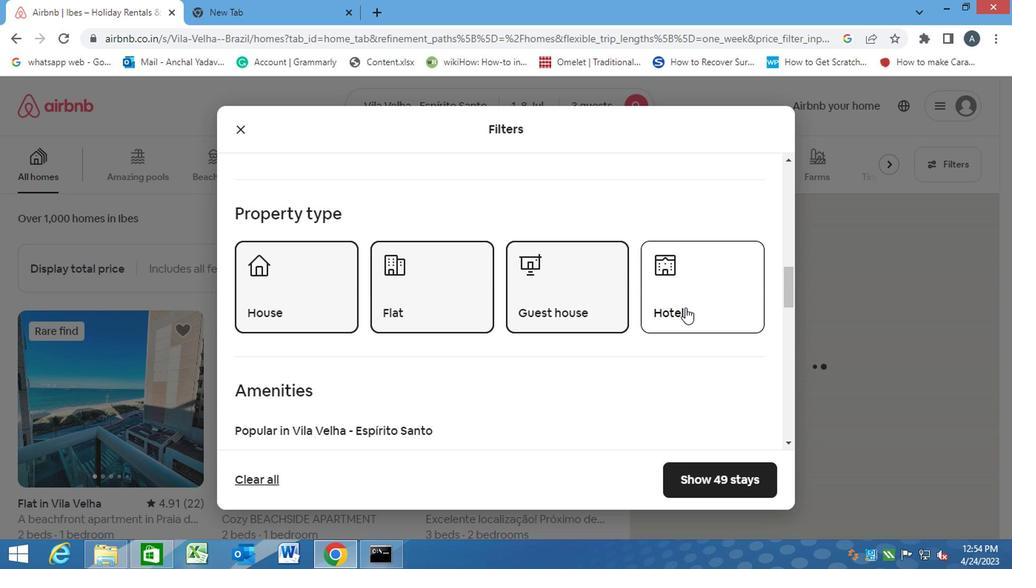 
Action: Mouse moved to (559, 335)
Screenshot: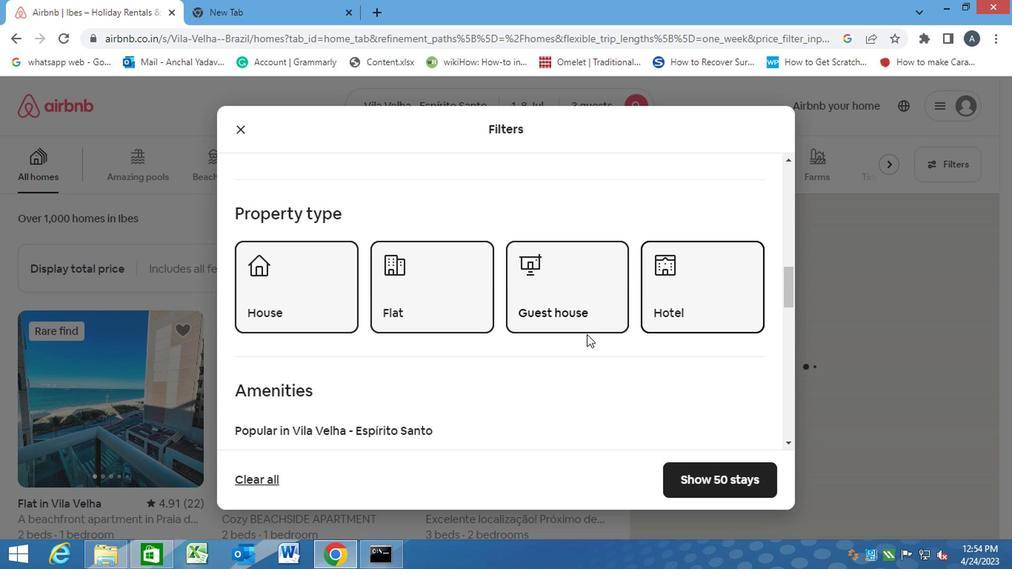 
Action: Mouse scrolled (559, 335) with delta (0, 0)
Screenshot: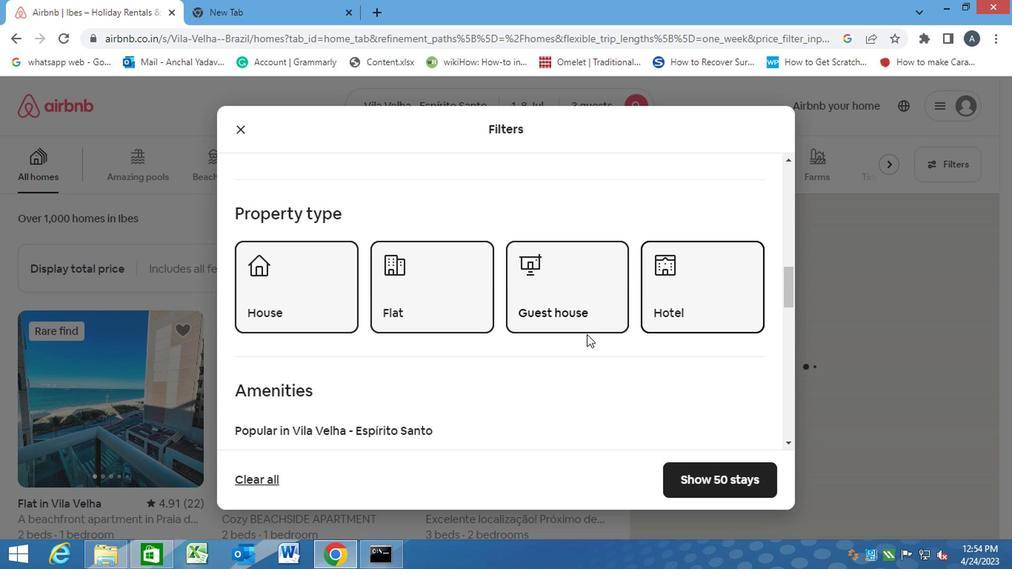 
Action: Mouse moved to (557, 337)
Screenshot: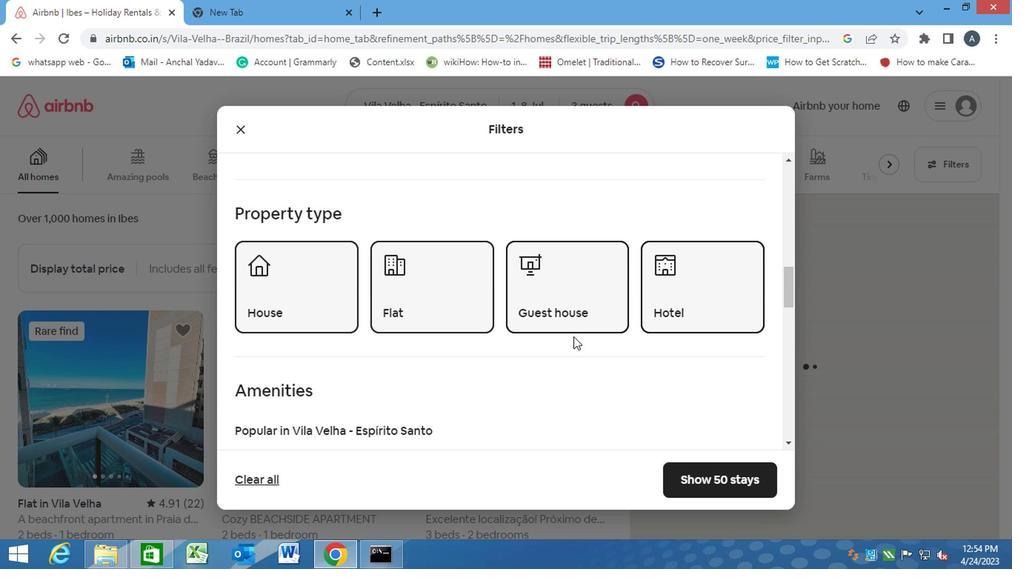 
Action: Mouse scrolled (557, 337) with delta (0, 0)
Screenshot: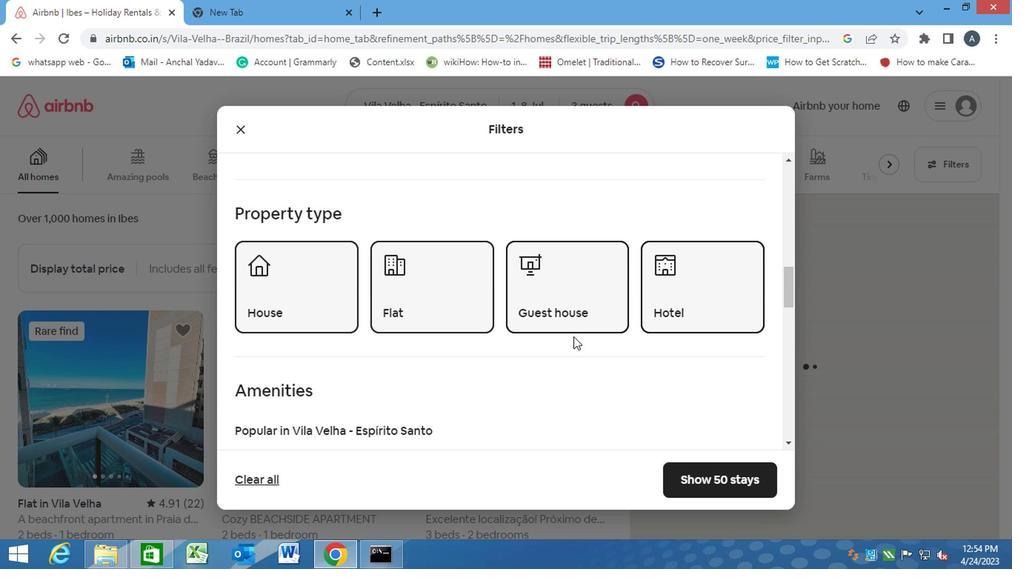 
Action: Mouse moved to (552, 338)
Screenshot: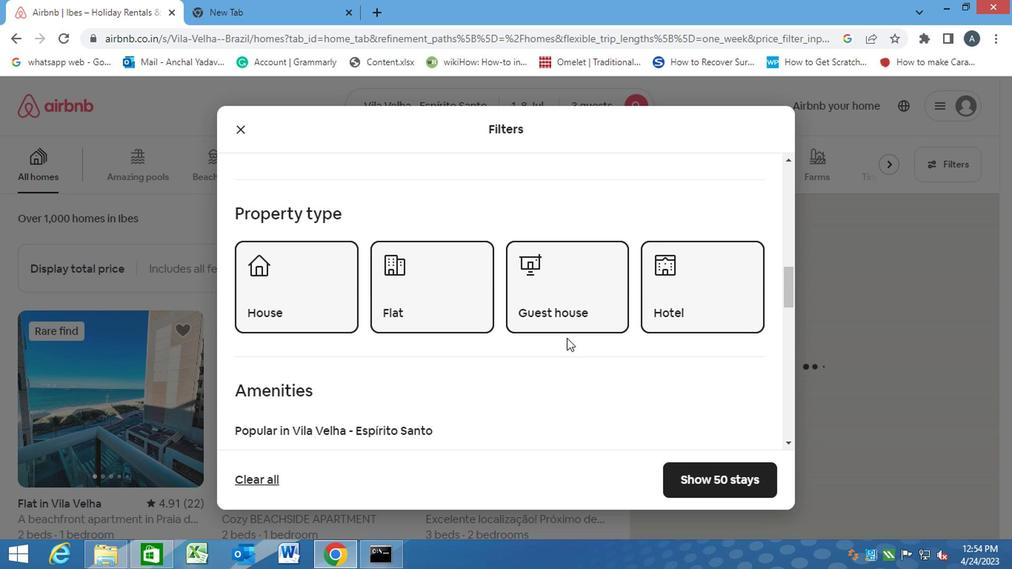 
Action: Mouse scrolled (552, 337) with delta (0, -1)
Screenshot: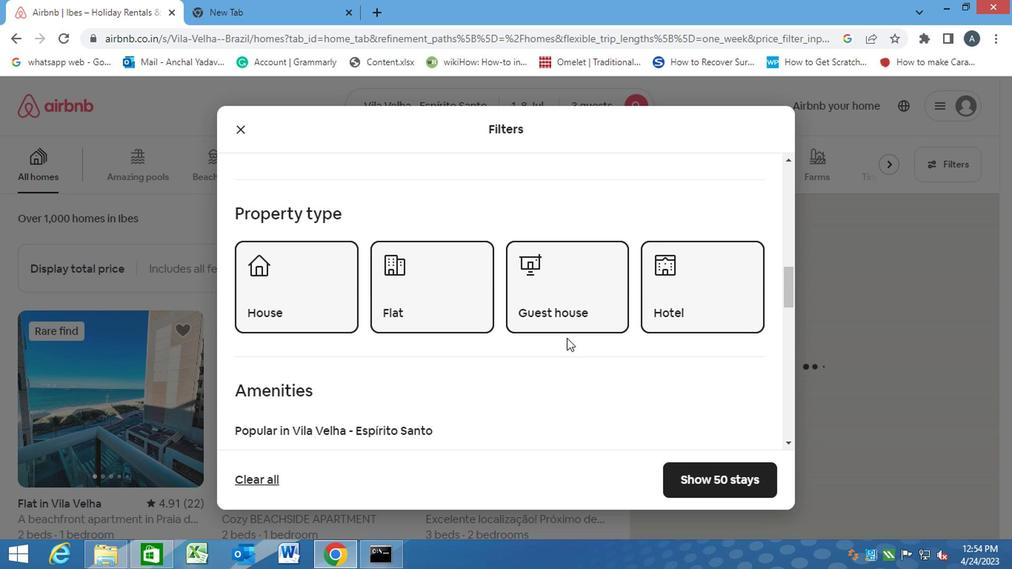 
Action: Mouse moved to (491, 332)
Screenshot: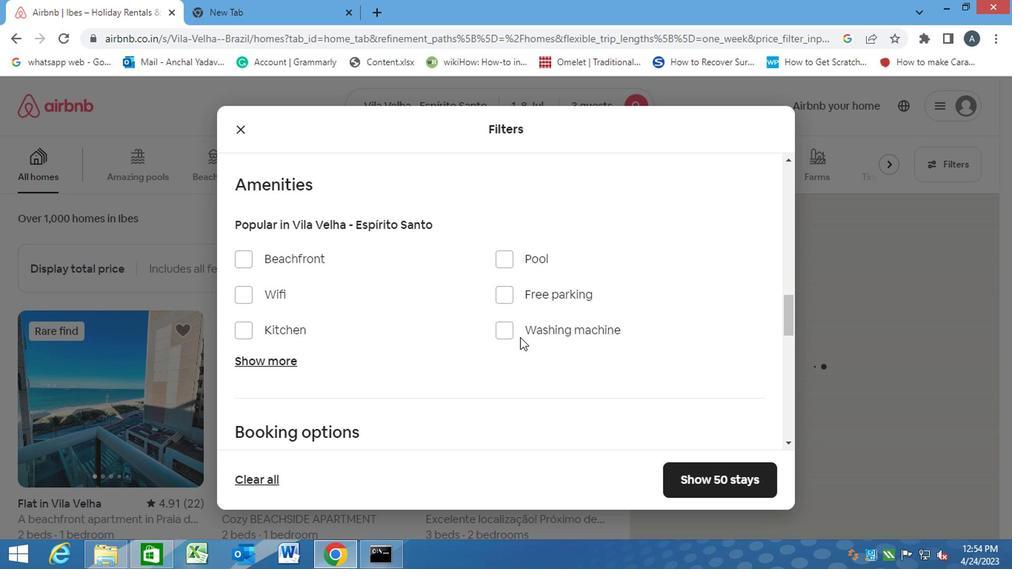 
Action: Mouse scrolled (491, 331) with delta (0, -1)
Screenshot: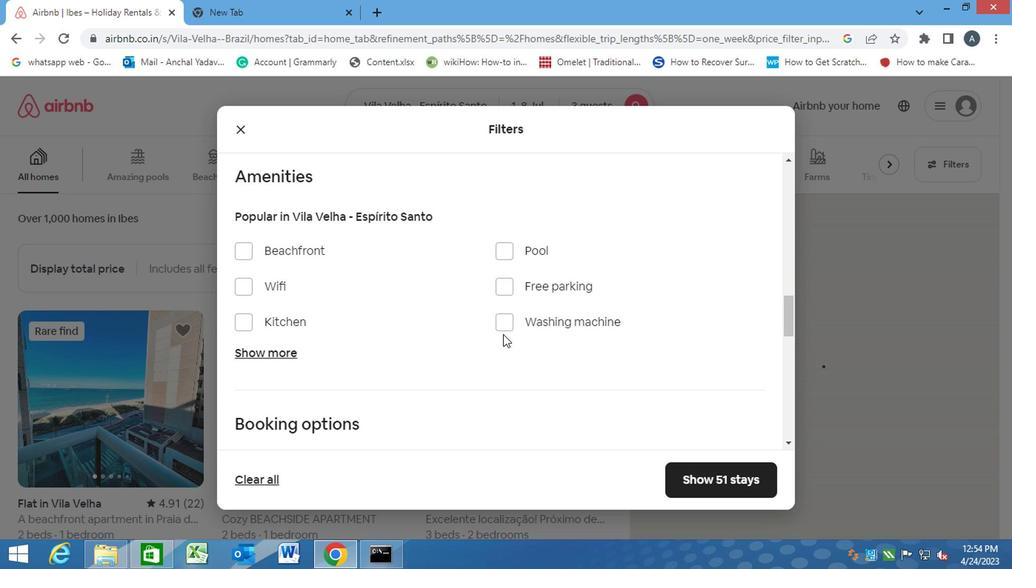 
Action: Mouse moved to (231, 205)
Screenshot: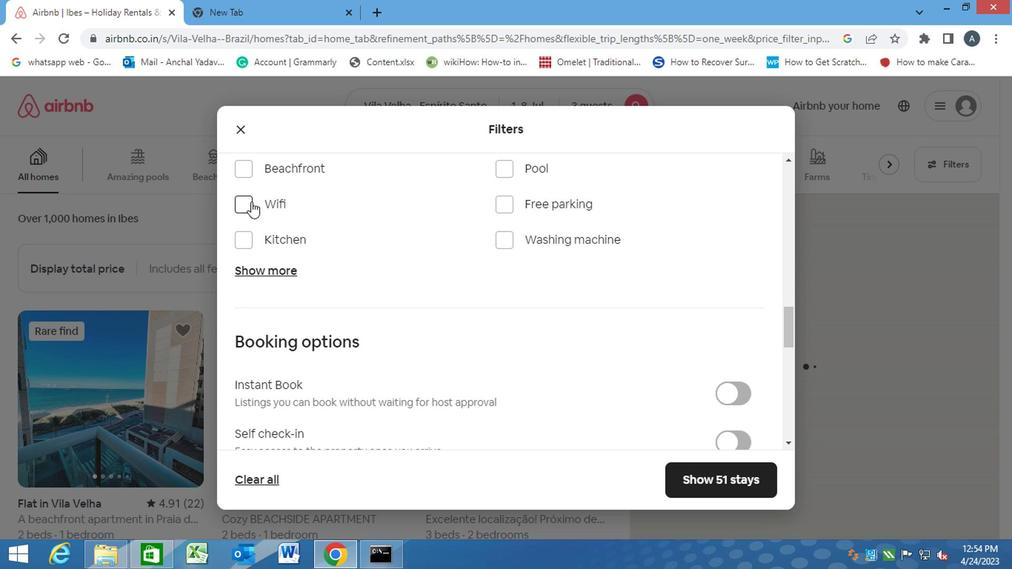 
Action: Mouse pressed left at (231, 205)
Screenshot: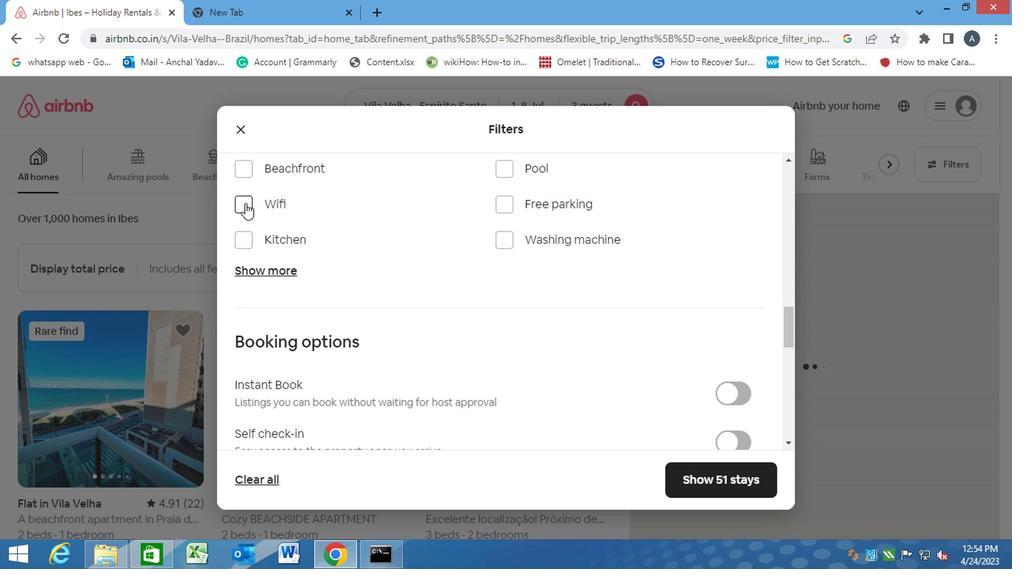 
Action: Mouse moved to (219, 204)
Screenshot: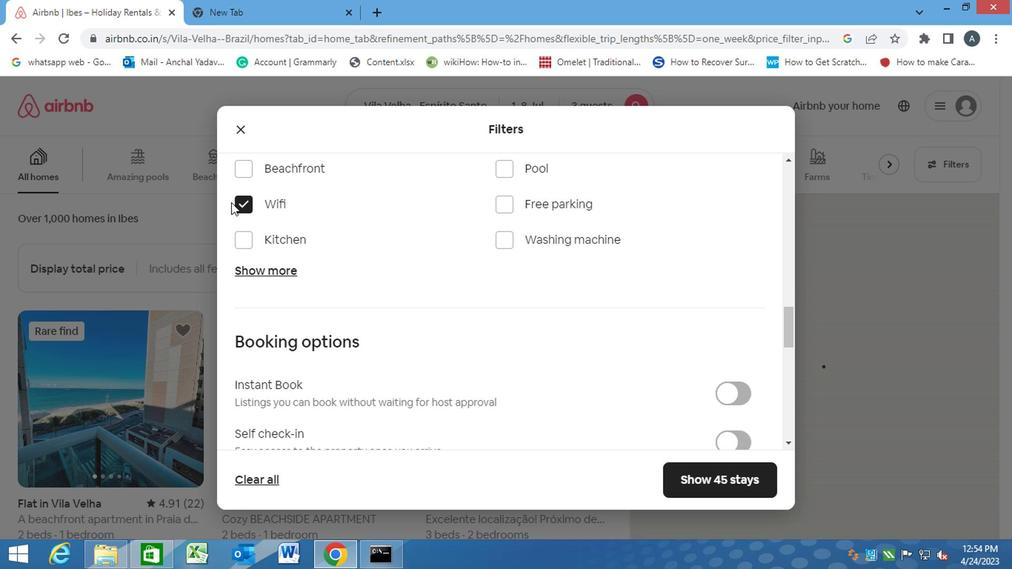 
Action: Mouse pressed left at (219, 204)
Screenshot: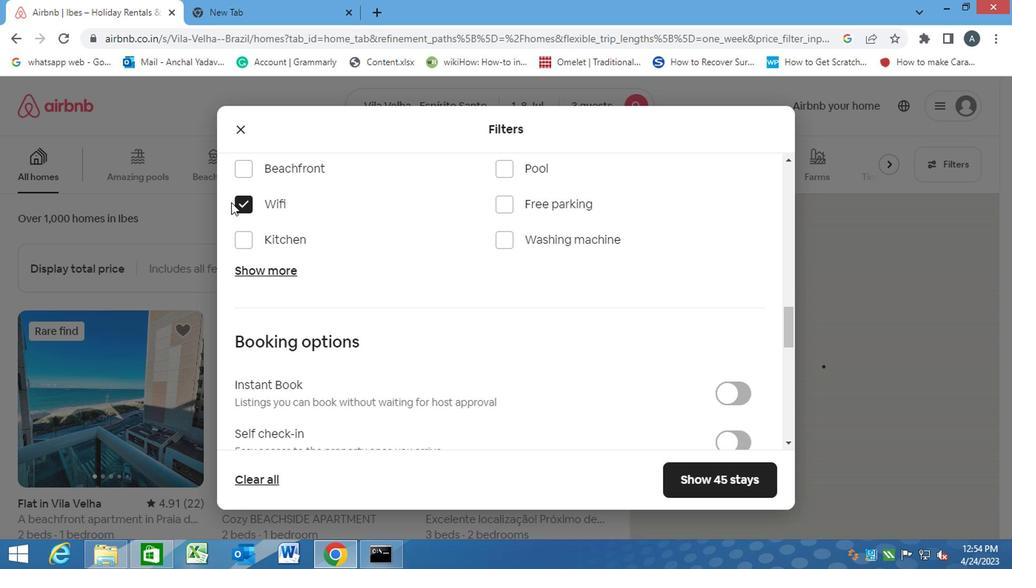 
Action: Mouse moved to (488, 238)
Screenshot: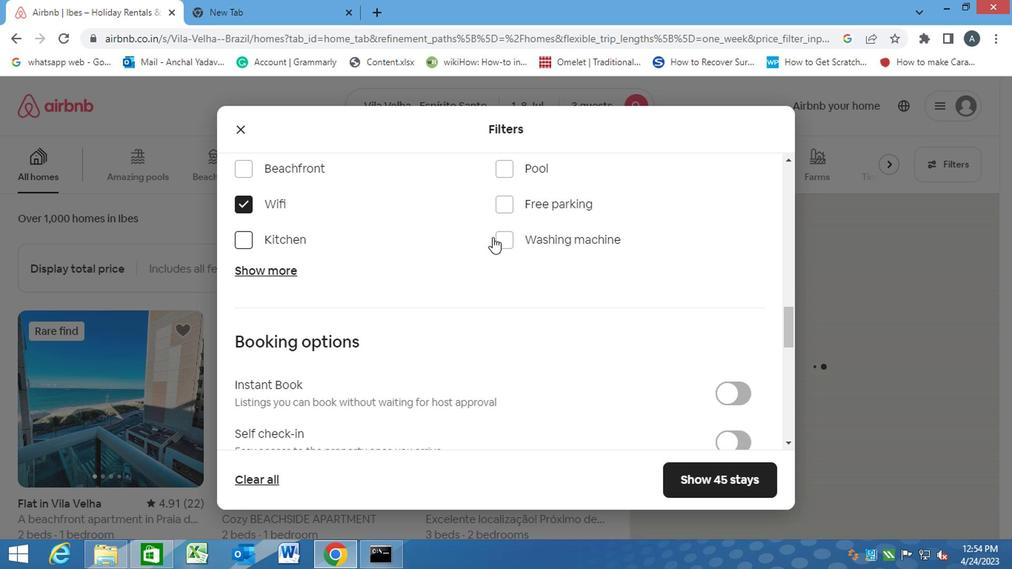 
Action: Mouse pressed left at (488, 238)
Screenshot: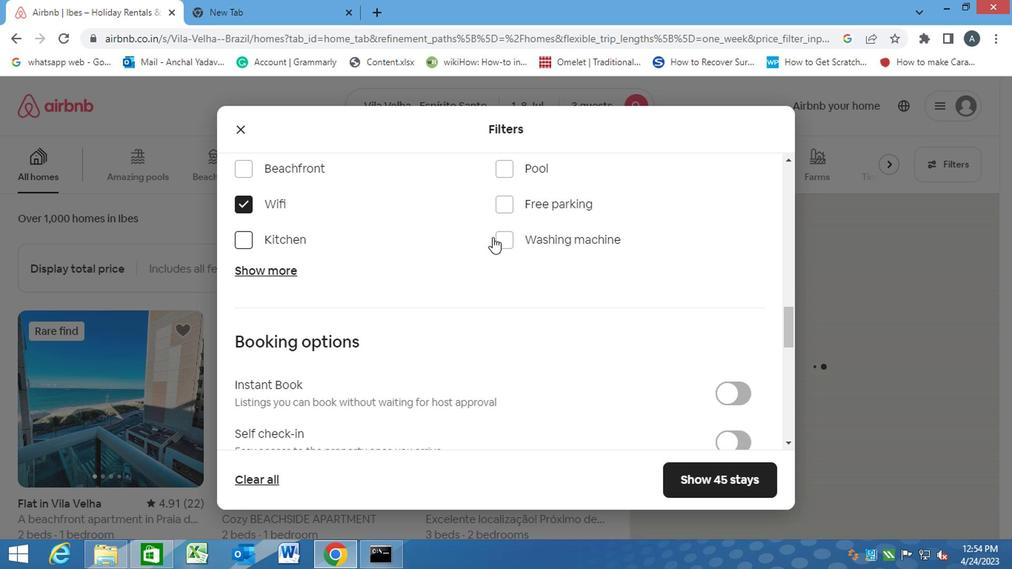 
Action: Mouse moved to (233, 201)
Screenshot: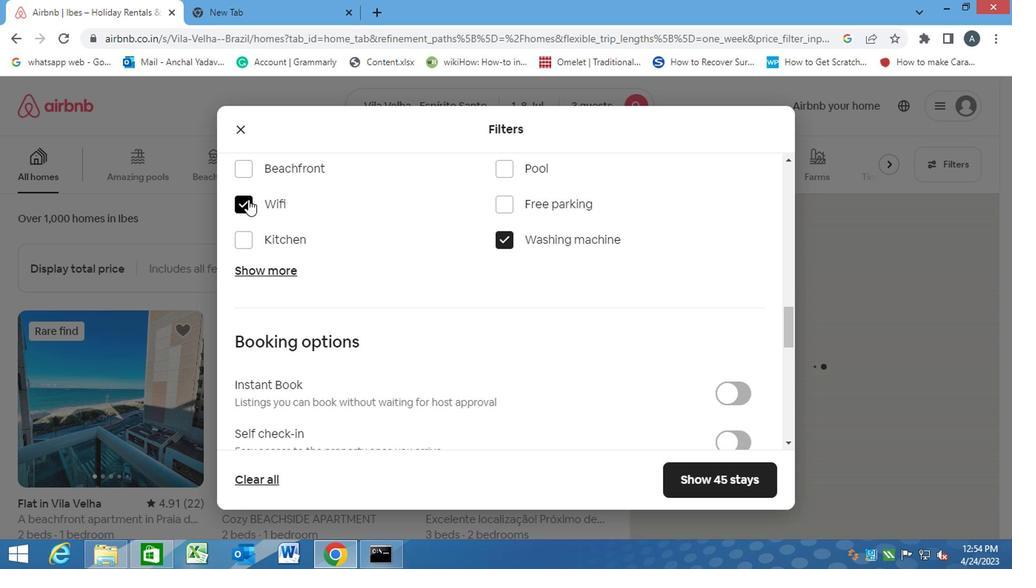 
Action: Mouse pressed left at (233, 201)
Screenshot: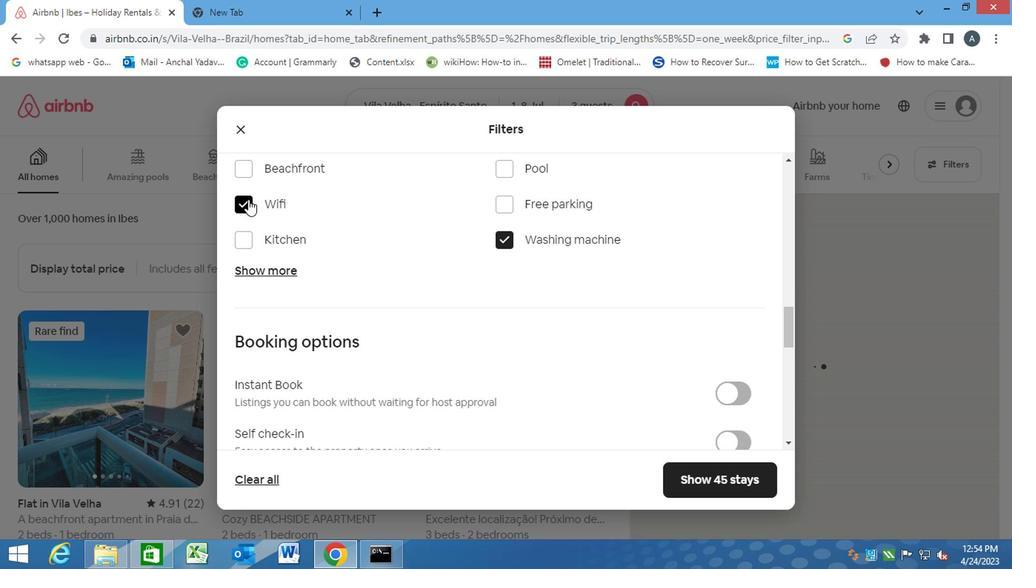 
Action: Mouse moved to (366, 285)
Screenshot: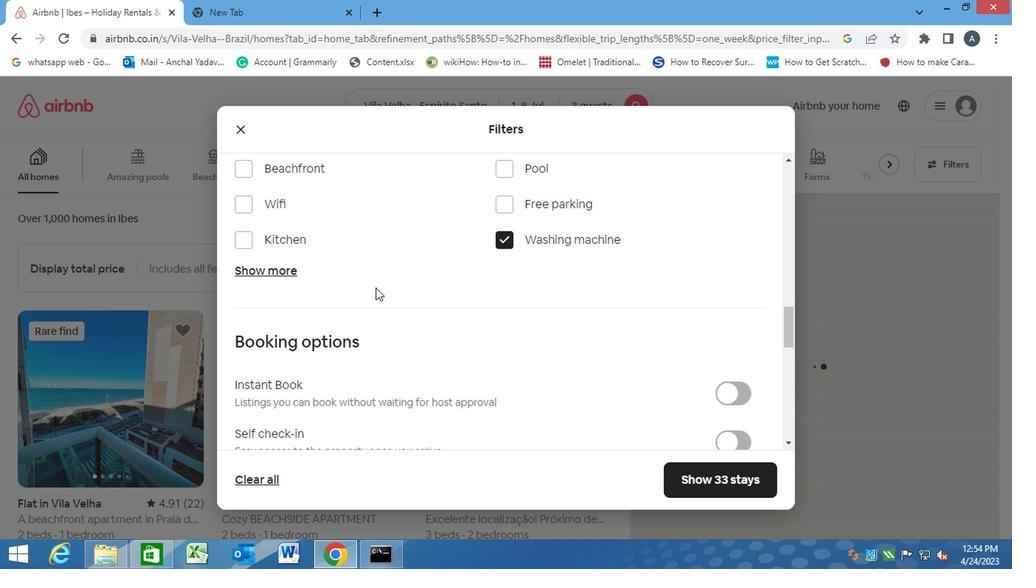 
Action: Mouse scrolled (366, 285) with delta (0, 0)
Screenshot: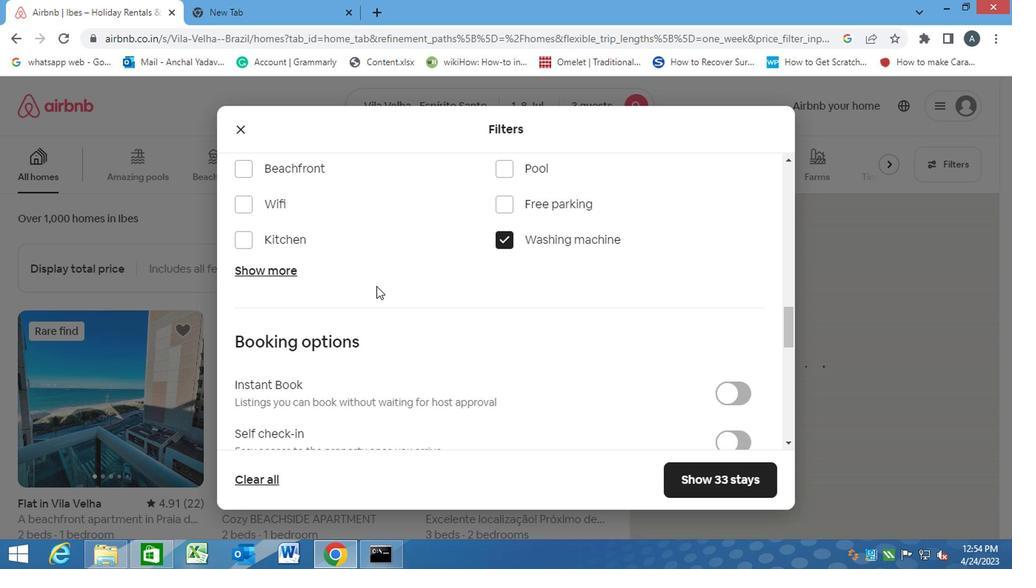 
Action: Mouse scrolled (366, 285) with delta (0, 0)
Screenshot: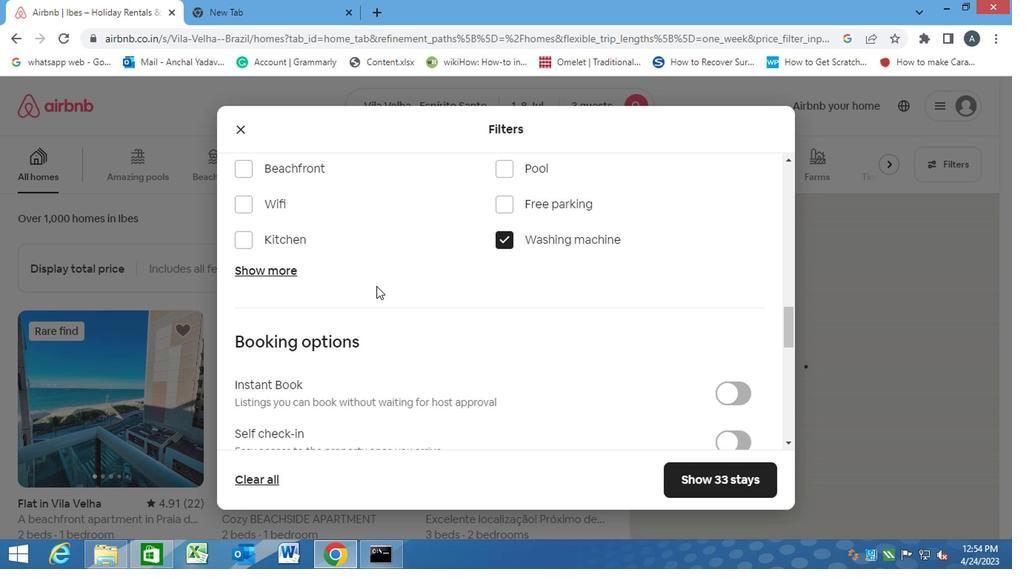
Action: Mouse moved to (715, 289)
Screenshot: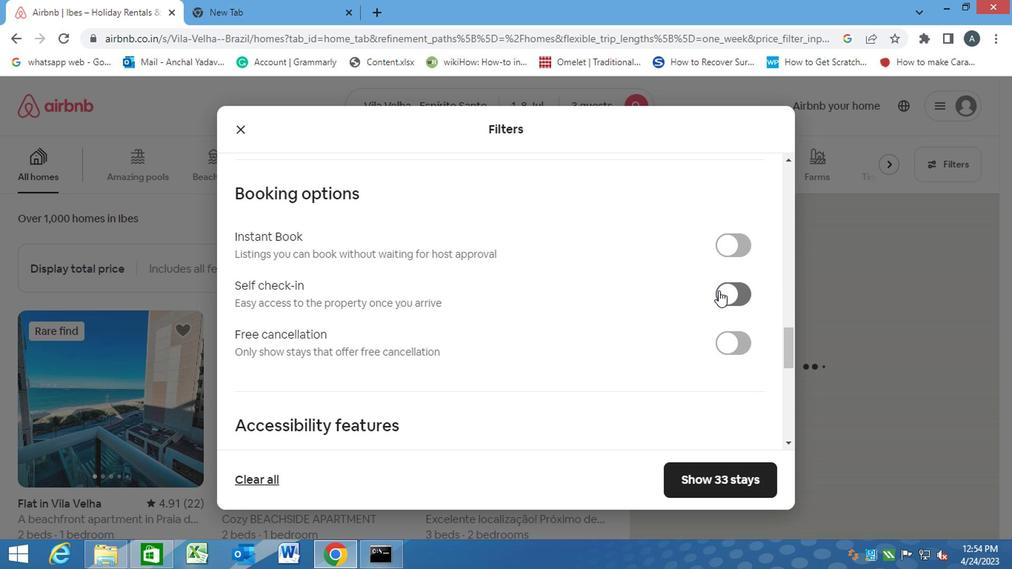 
Action: Mouse pressed left at (715, 289)
Screenshot: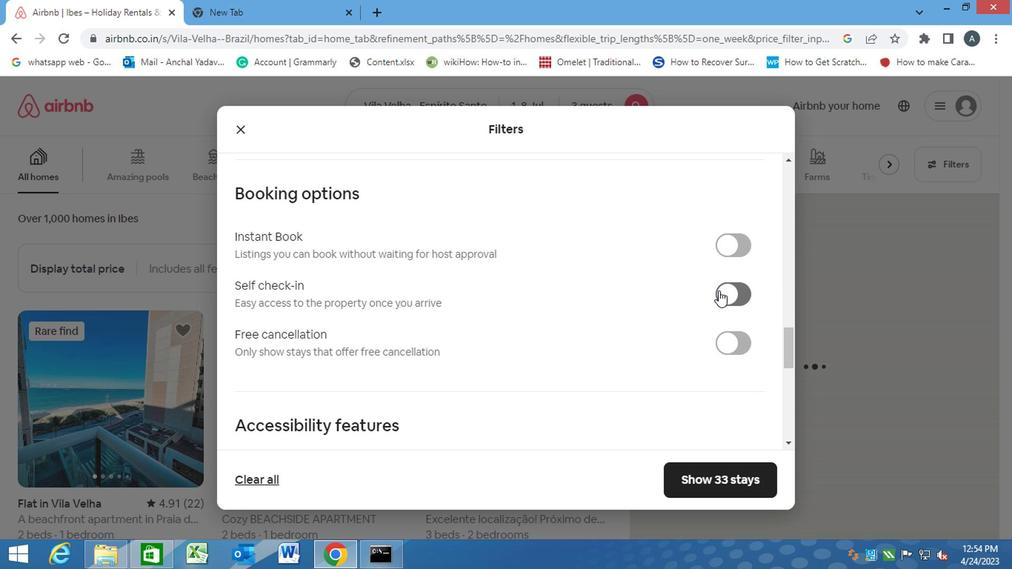 
Action: Mouse moved to (594, 321)
Screenshot: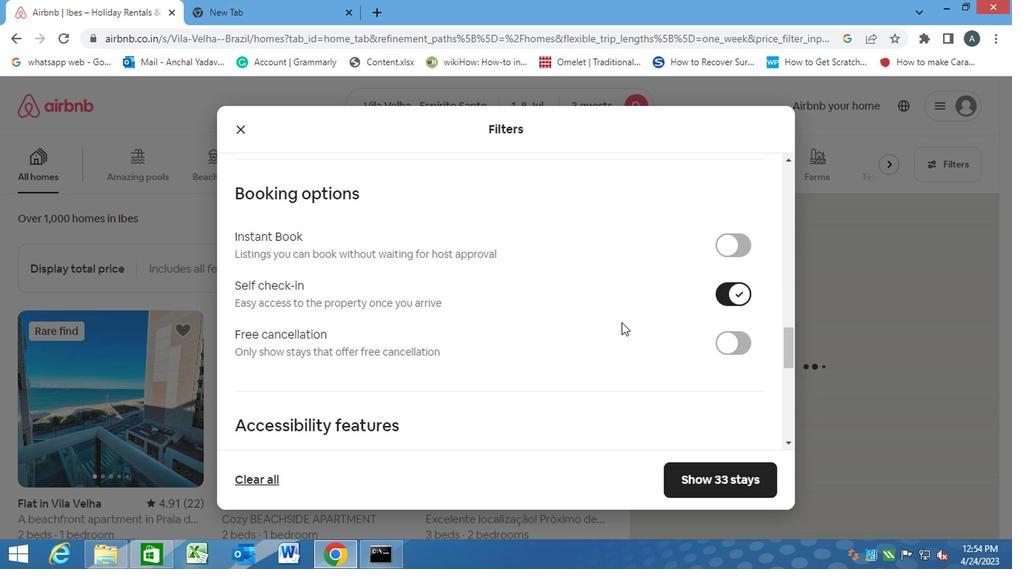 
Action: Mouse scrolled (594, 320) with delta (0, -1)
Screenshot: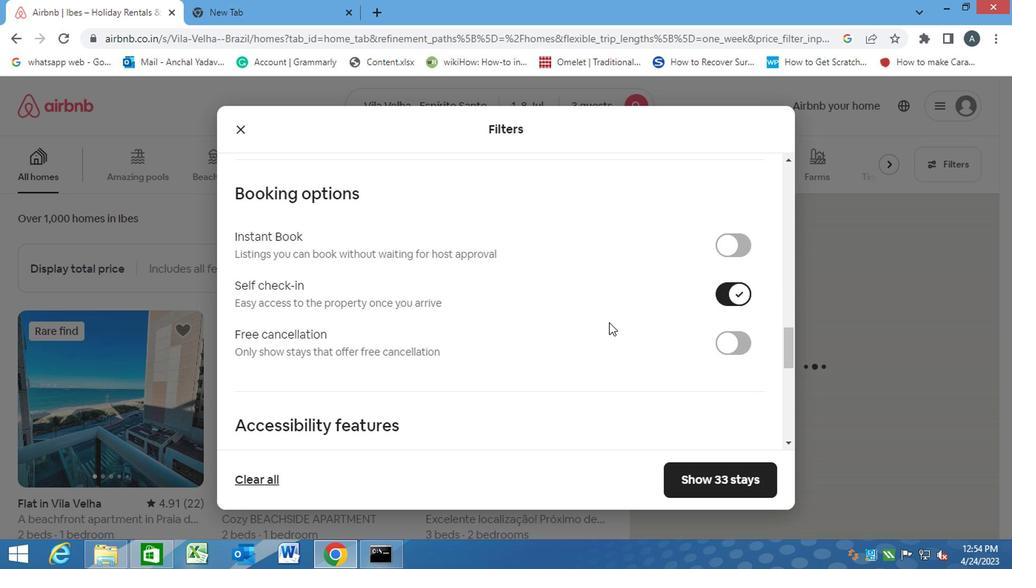 
Action: Mouse moved to (592, 321)
Screenshot: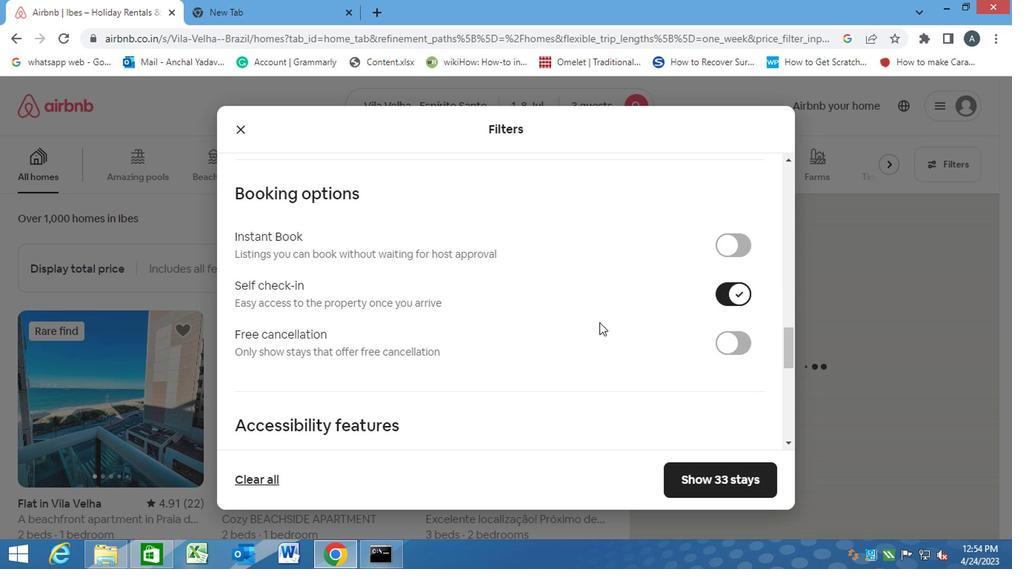 
Action: Mouse scrolled (592, 321) with delta (0, 0)
Screenshot: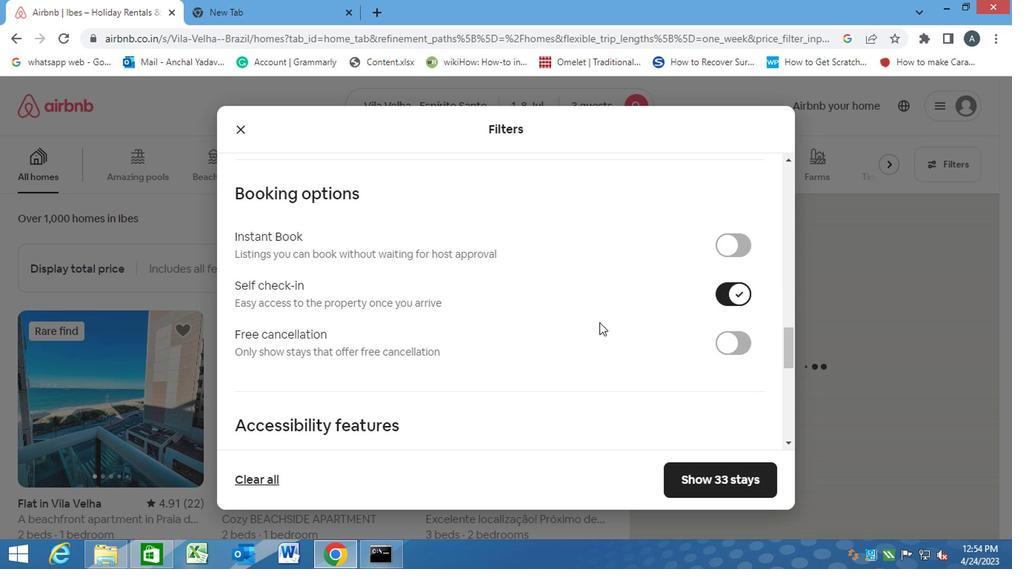 
Action: Mouse moved to (561, 315)
Screenshot: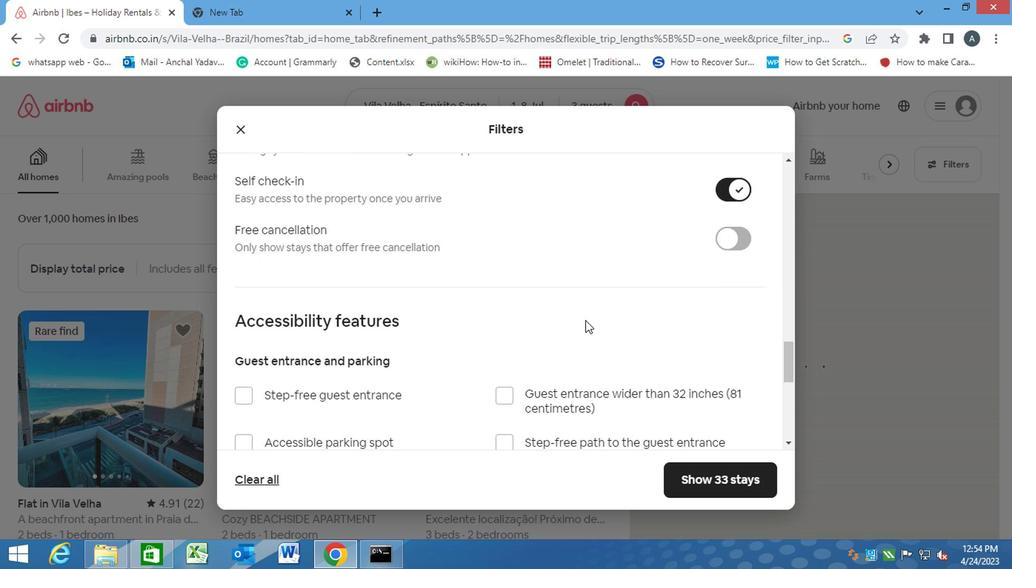 
Action: Mouse scrolled (561, 314) with delta (0, 0)
Screenshot: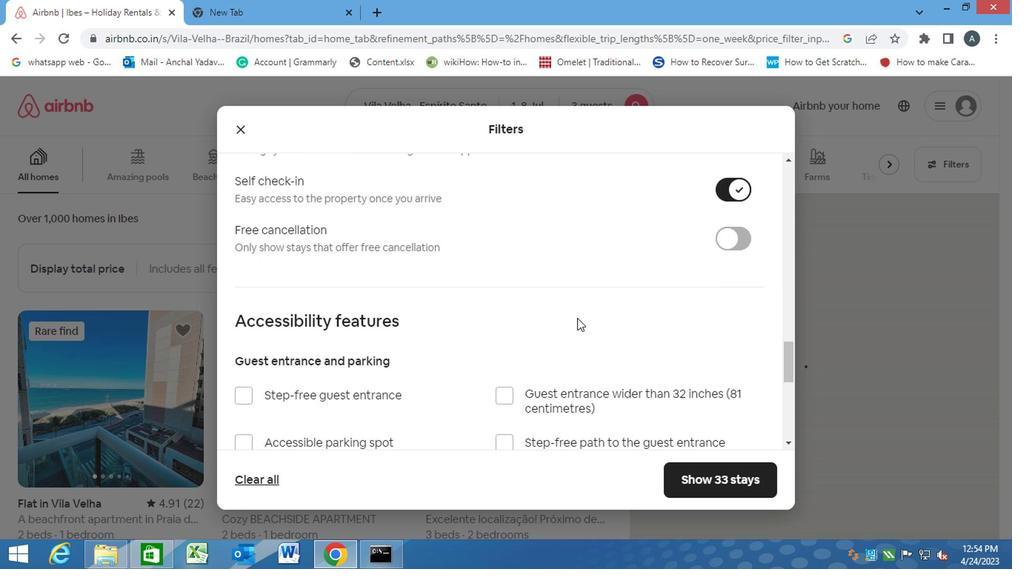 
Action: Mouse moved to (560, 315)
Screenshot: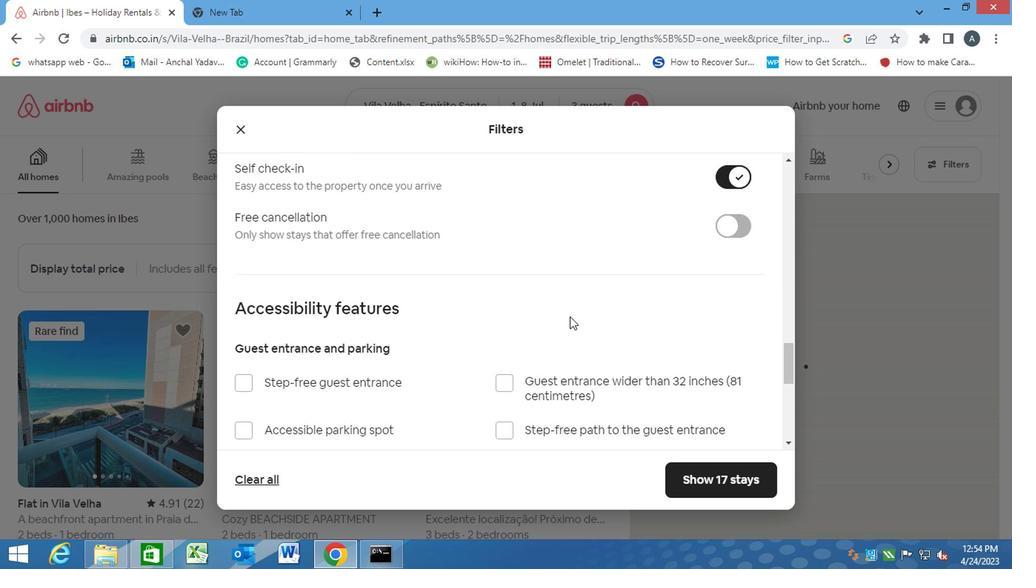 
Action: Mouse scrolled (560, 314) with delta (0, 0)
Screenshot: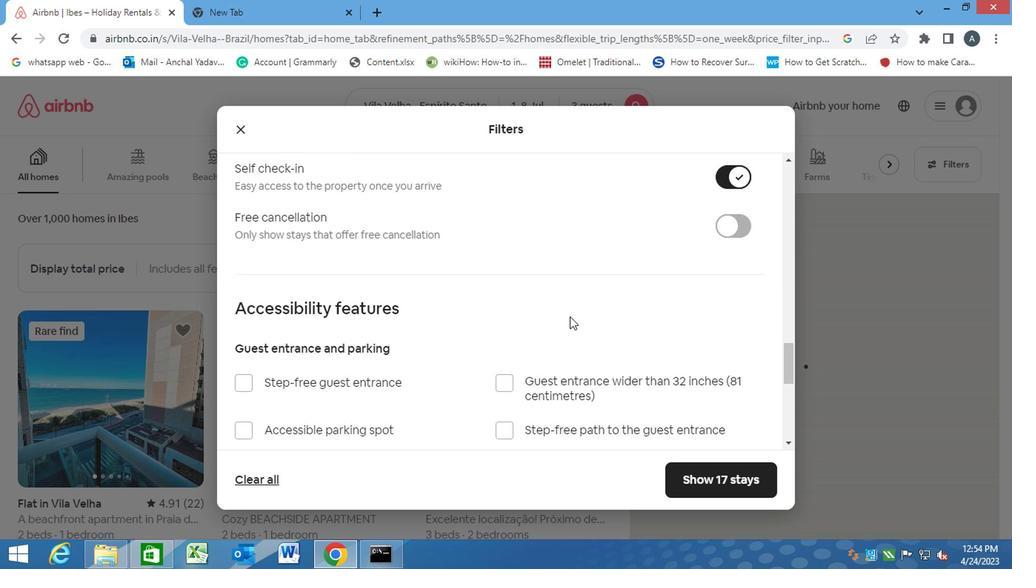 
Action: Mouse moved to (393, 327)
Screenshot: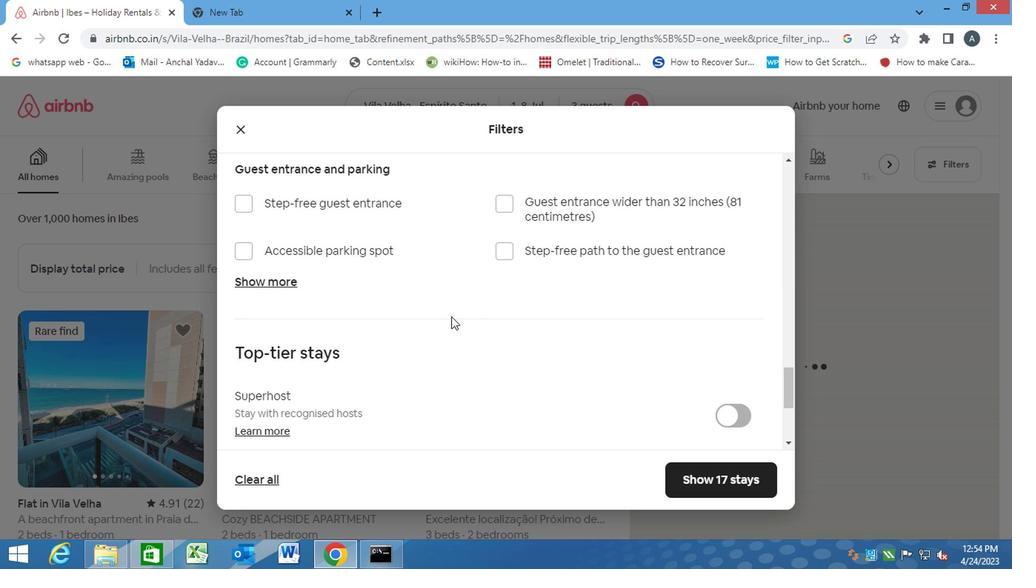 
Action: Mouse scrolled (393, 326) with delta (0, 0)
Screenshot: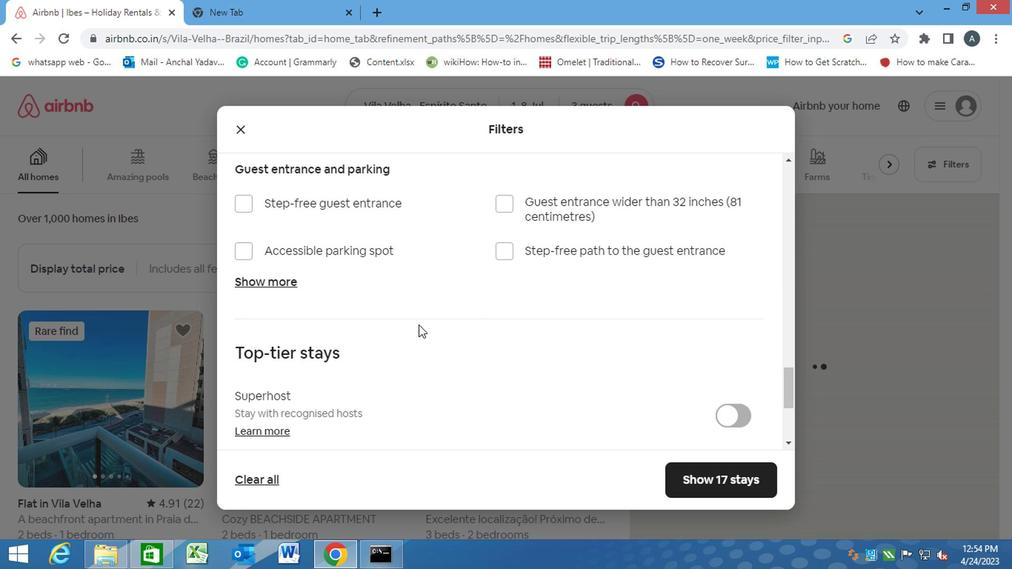 
Action: Mouse moved to (390, 329)
Screenshot: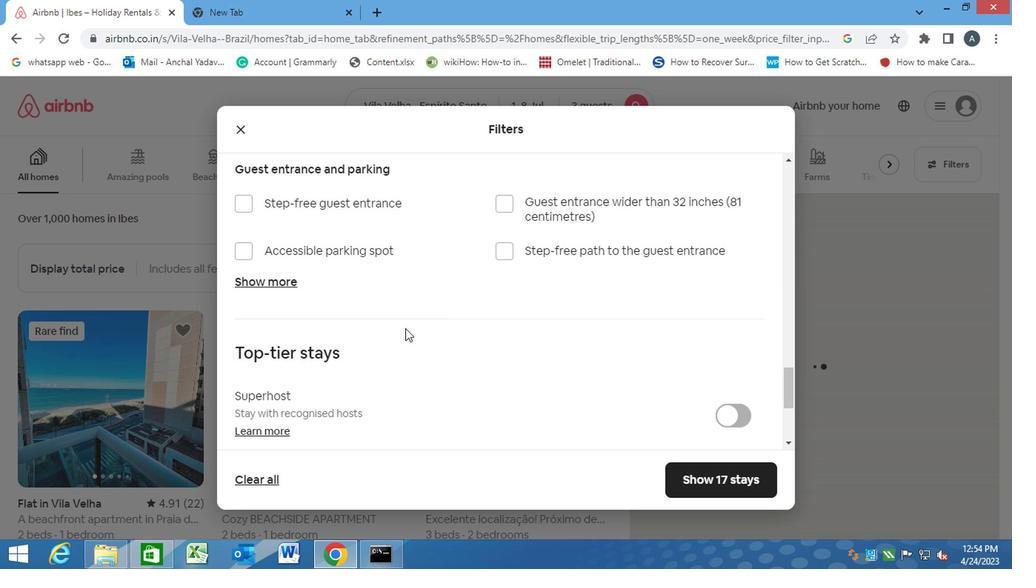 
Action: Mouse scrolled (390, 328) with delta (0, 0)
Screenshot: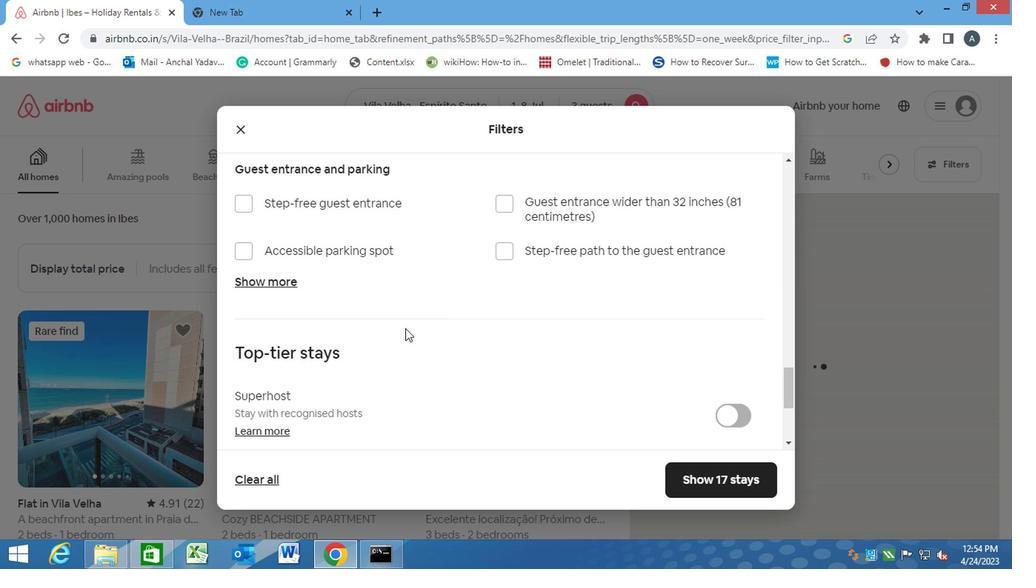 
Action: Mouse moved to (389, 329)
Screenshot: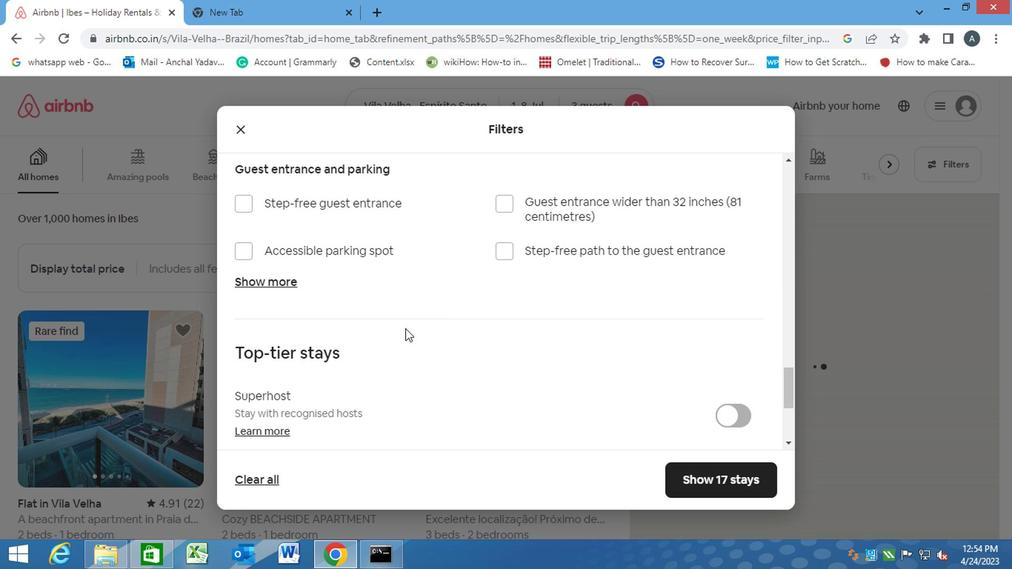 
Action: Mouse scrolled (389, 328) with delta (0, 0)
Screenshot: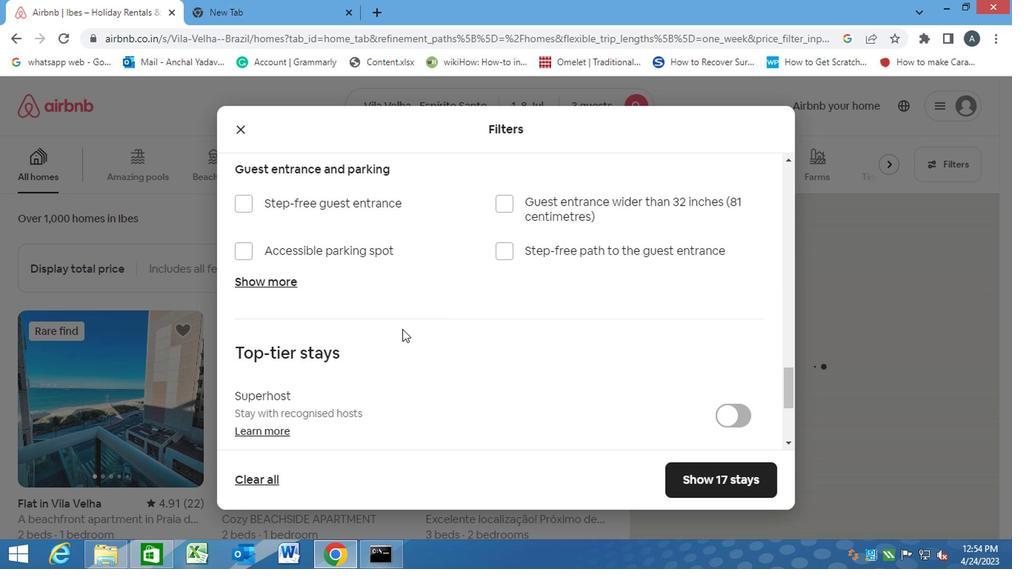 
Action: Mouse moved to (256, 409)
Screenshot: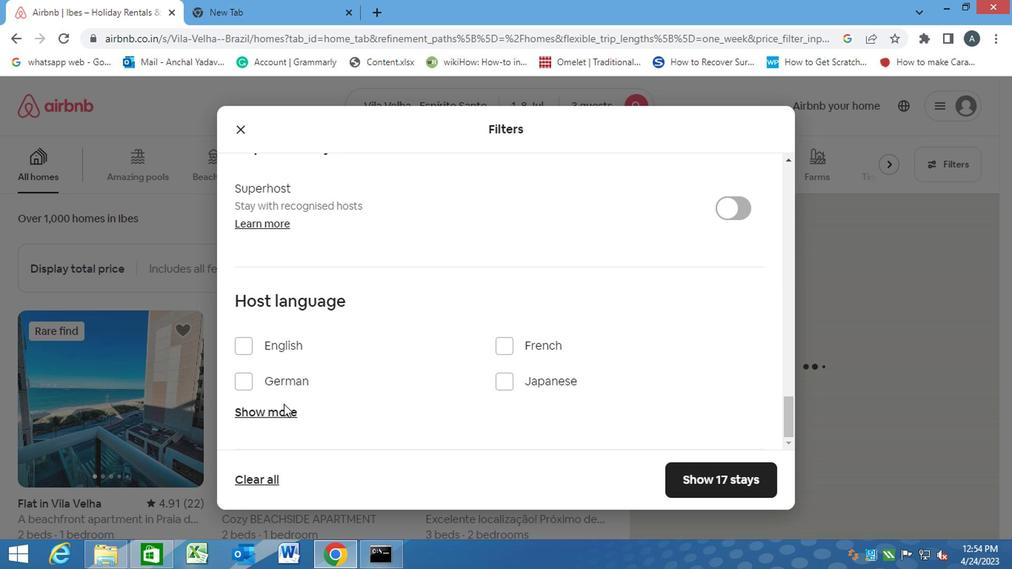 
Action: Mouse pressed left at (256, 409)
Screenshot: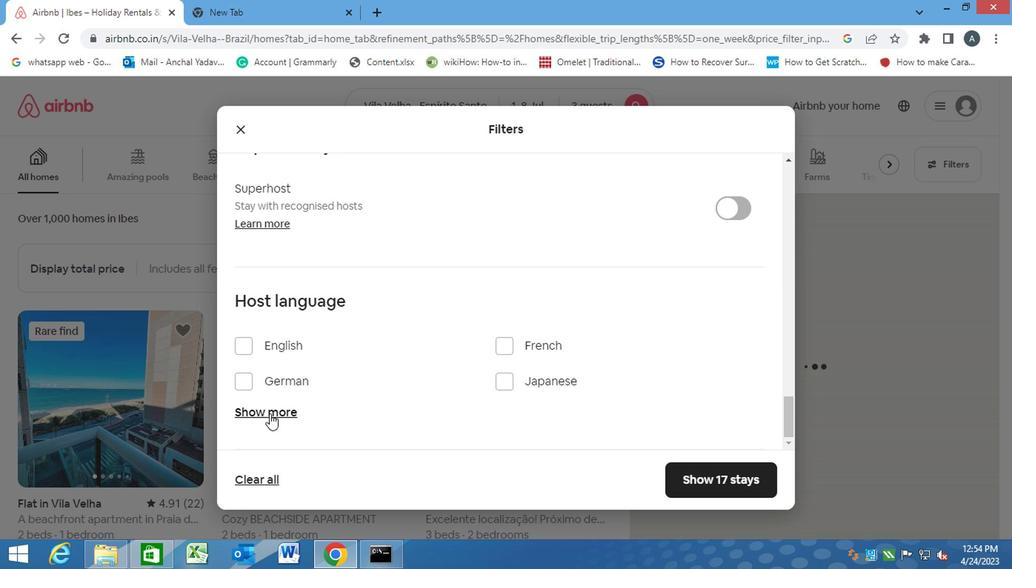 
Action: Mouse moved to (228, 416)
Screenshot: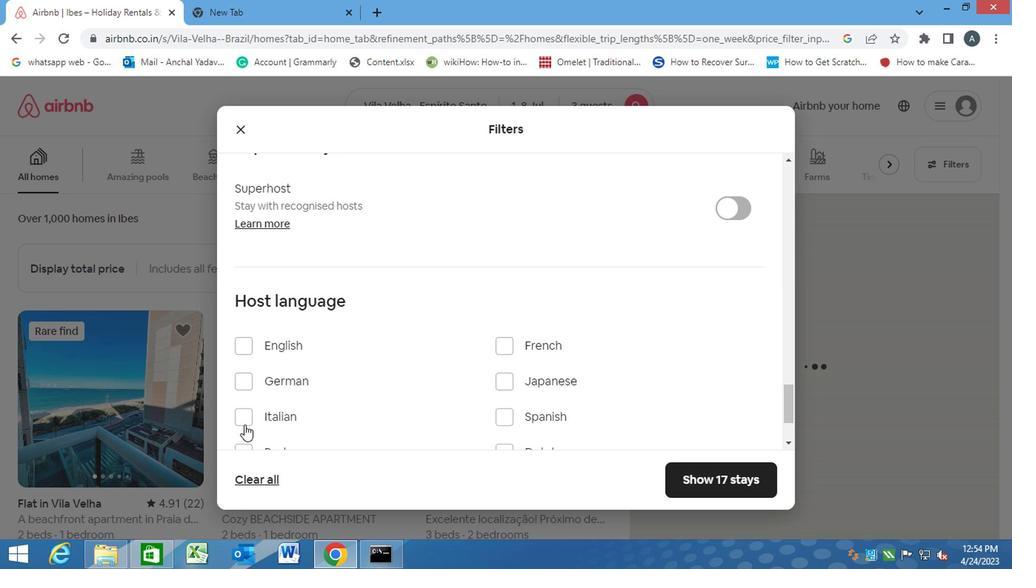 
Action: Mouse scrolled (228, 415) with delta (0, -1)
Screenshot: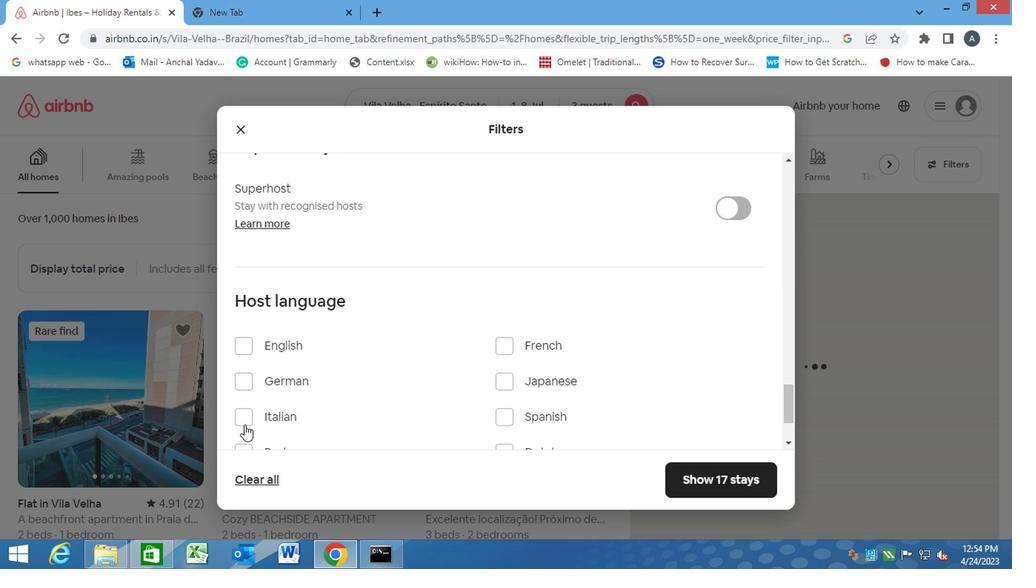
Action: Mouse scrolled (228, 415) with delta (0, -1)
Screenshot: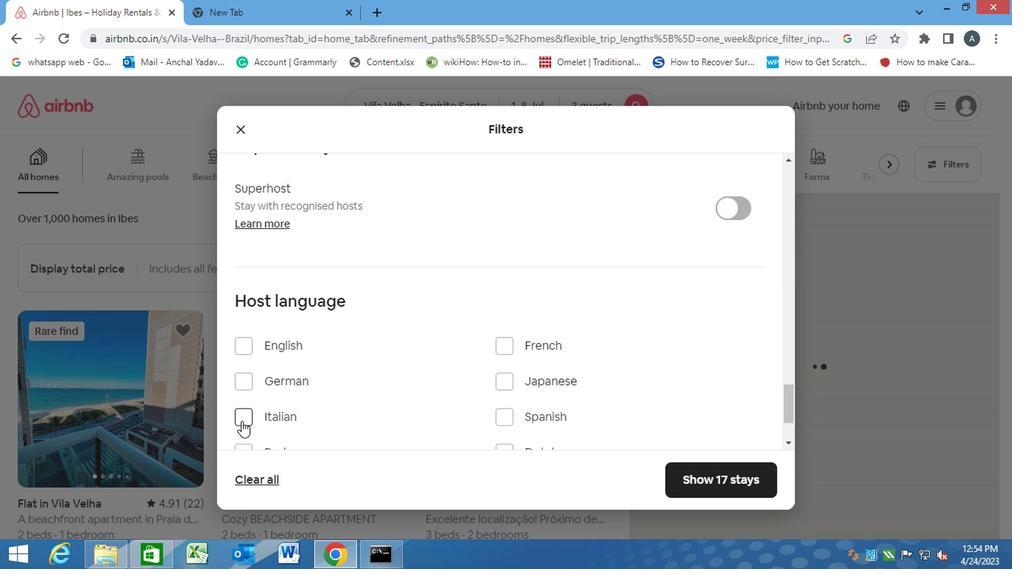 
Action: Mouse moved to (505, 305)
Screenshot: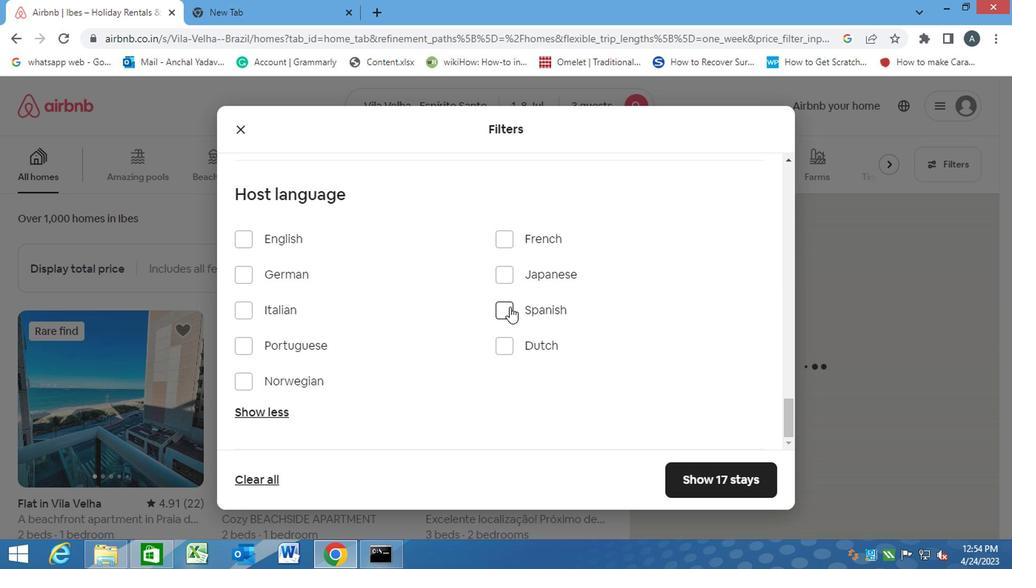 
Action: Mouse pressed left at (505, 305)
Screenshot: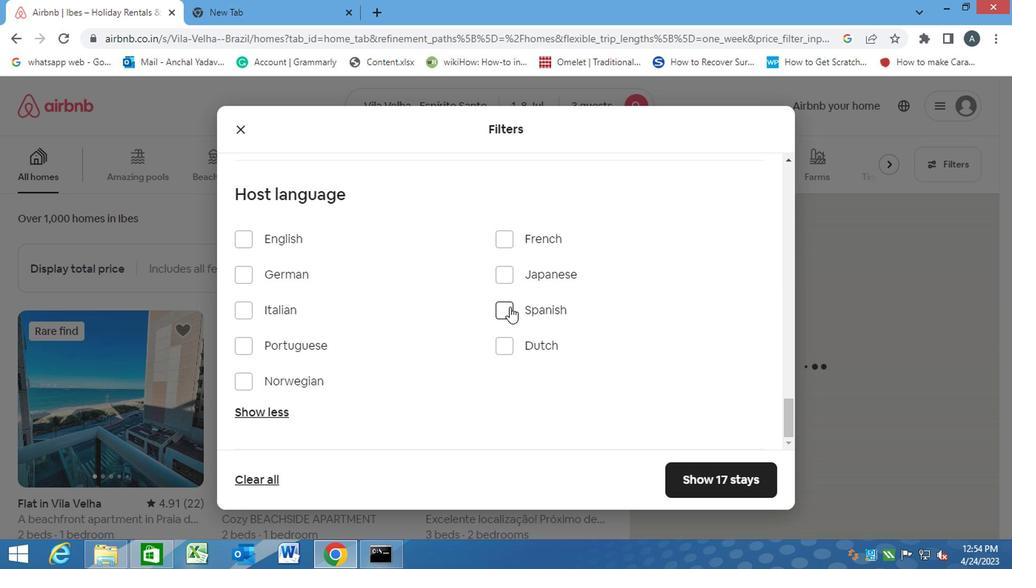 
Action: Mouse moved to (731, 460)
Screenshot: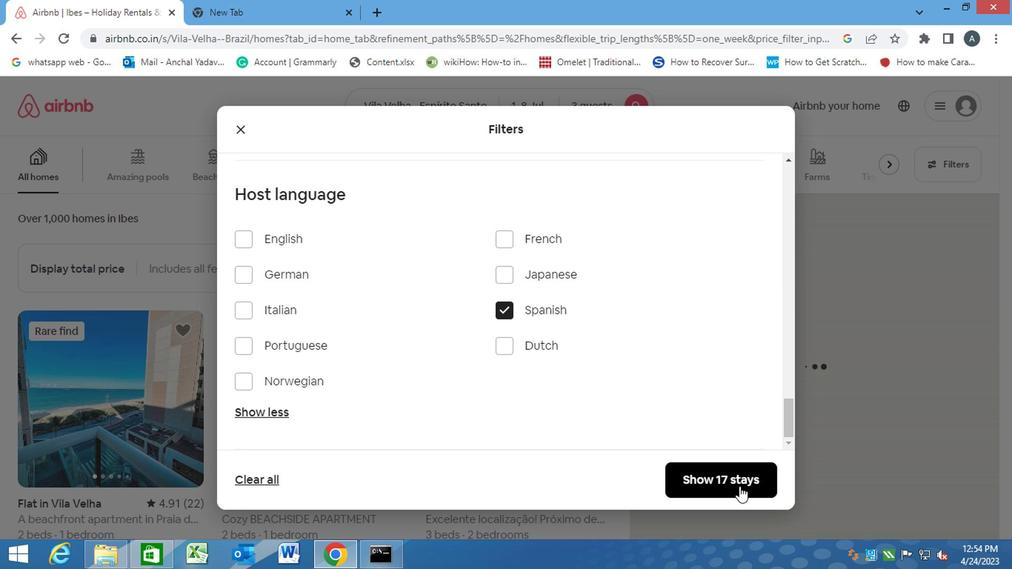 
Action: Mouse pressed left at (731, 460)
Screenshot: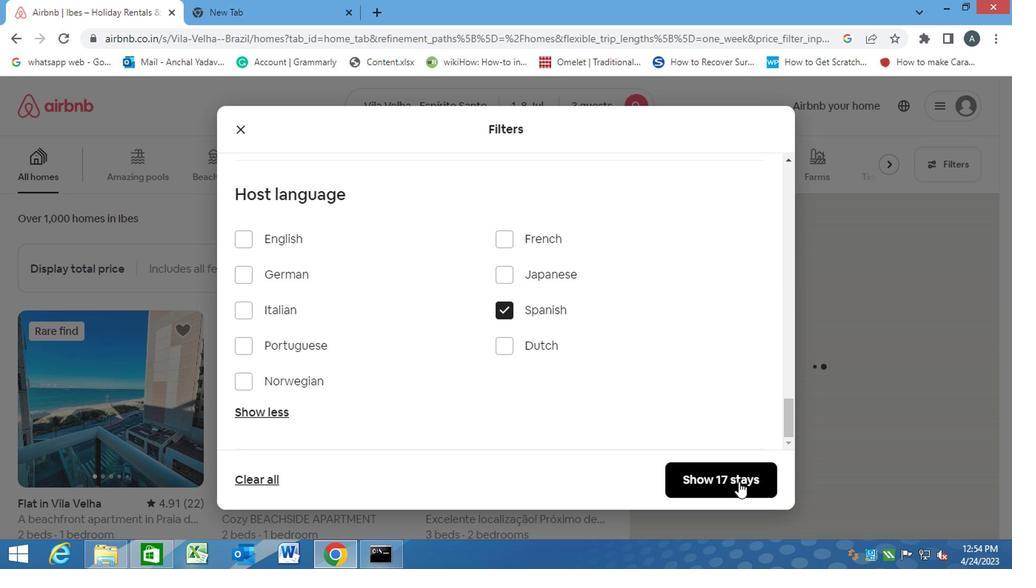 
Action: Mouse moved to (731, 460)
Screenshot: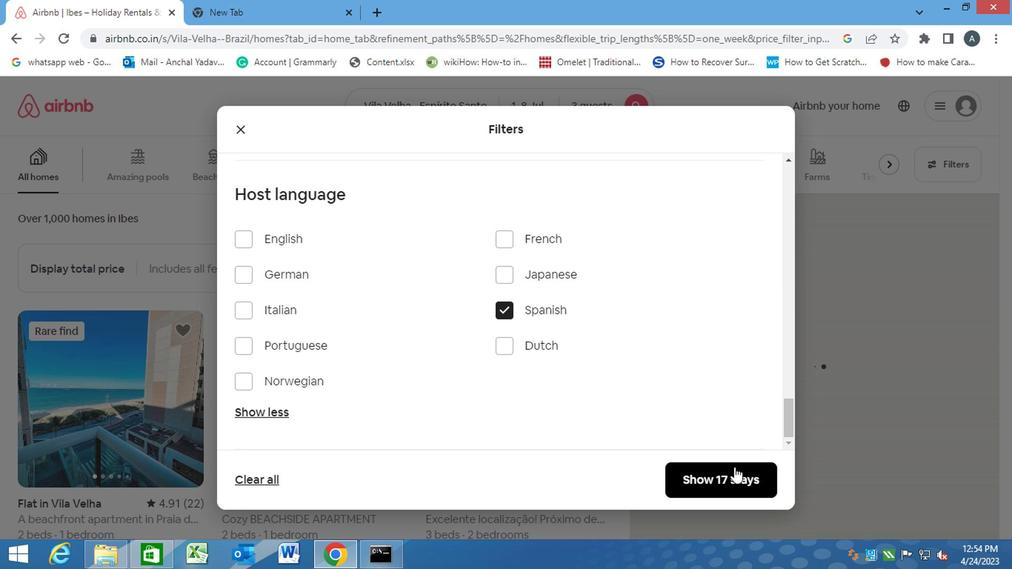 
